 Task: Find connections with filter location Indergarh with filter topic #givingbackwith filter profile language Potuguese with filter current company Victoria's Secret with filter school Arunai Engineering College with filter industry Hydroelectric Power Generation with filter service category Ghostwriting with filter keywords title Content Strategist
Action: Mouse moved to (484, 64)
Screenshot: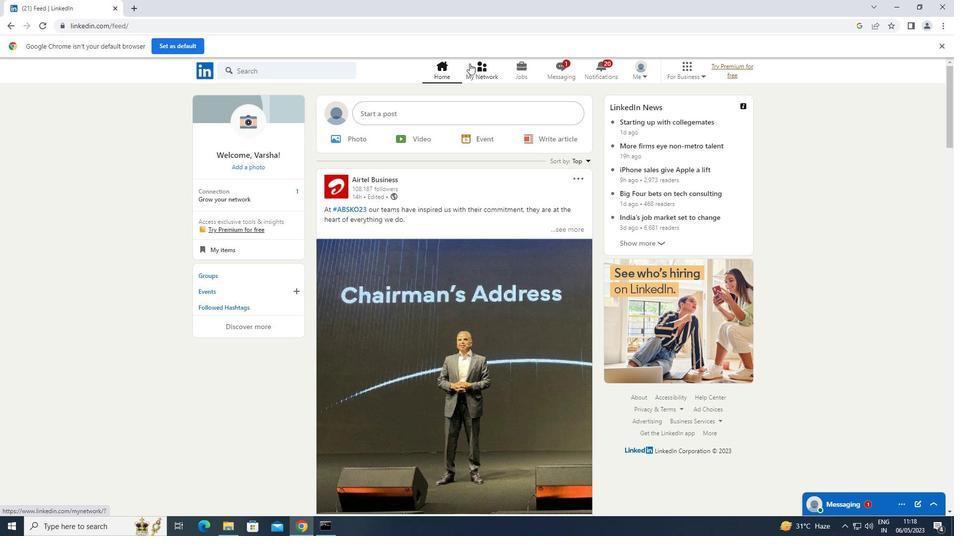 
Action: Mouse pressed left at (484, 64)
Screenshot: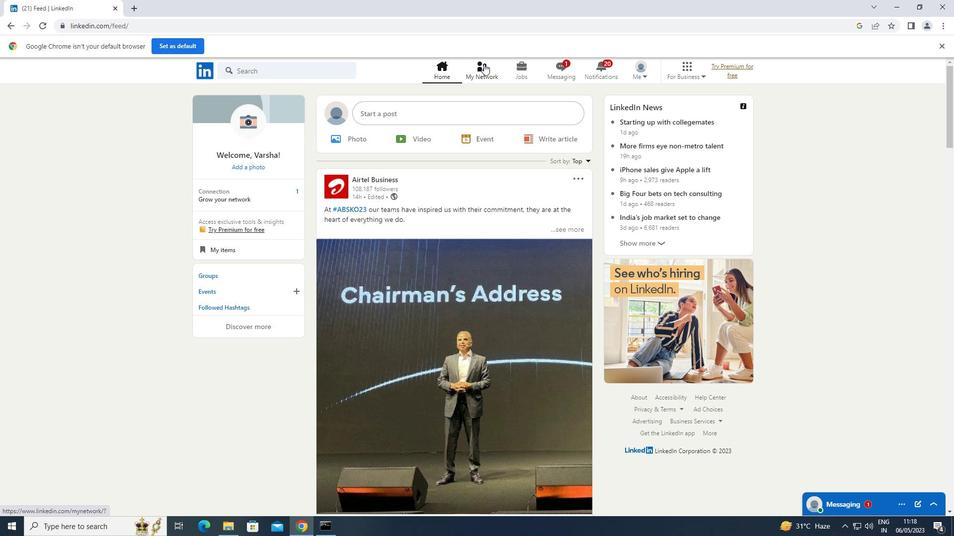 
Action: Mouse moved to (276, 126)
Screenshot: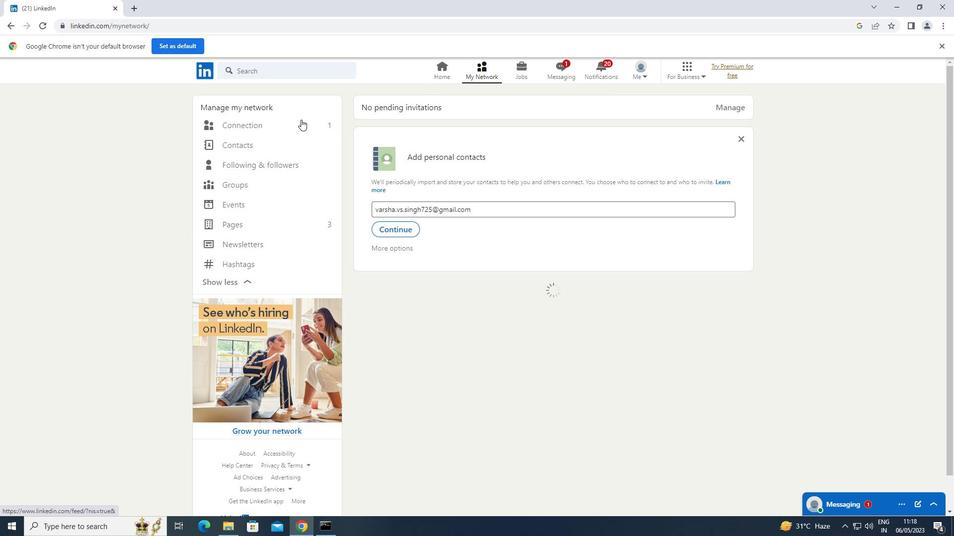
Action: Mouse pressed left at (276, 126)
Screenshot: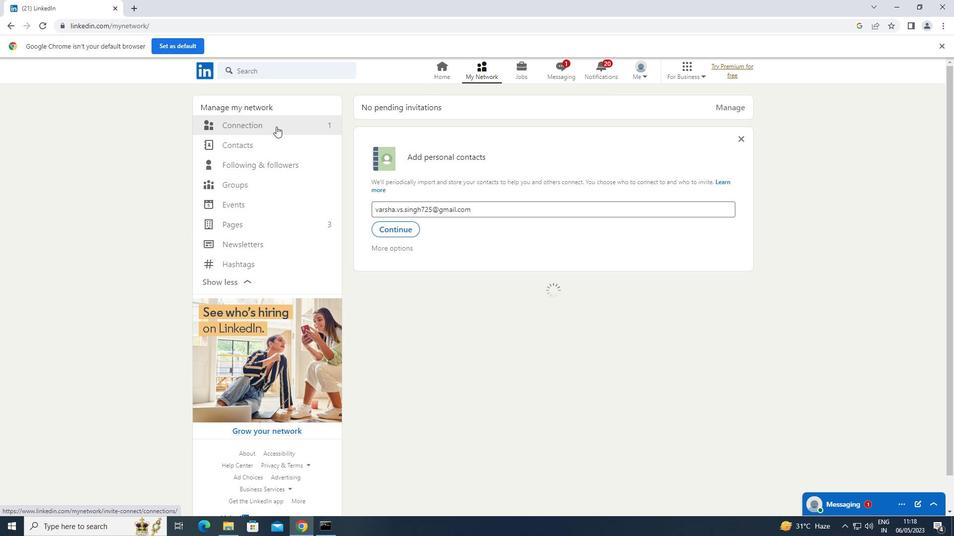
Action: Mouse moved to (534, 122)
Screenshot: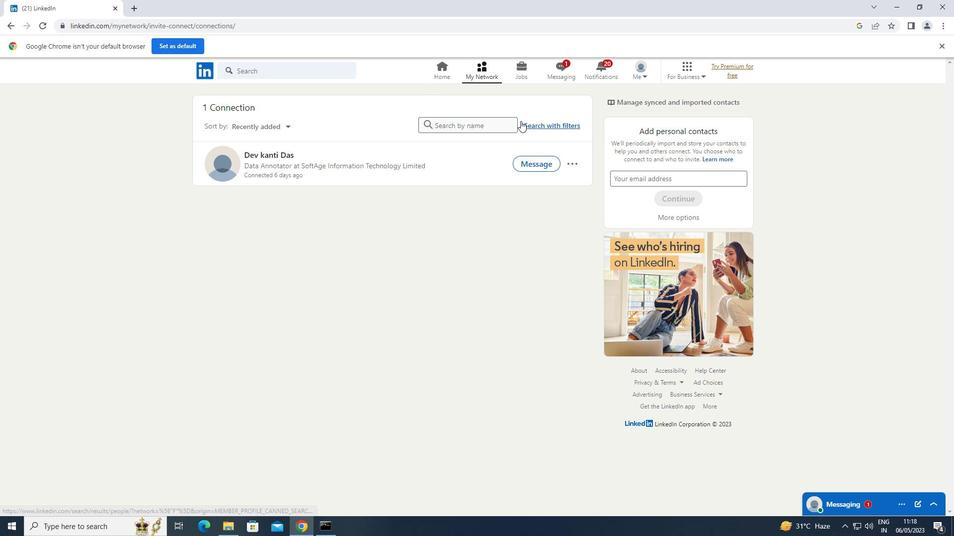 
Action: Mouse pressed left at (534, 122)
Screenshot: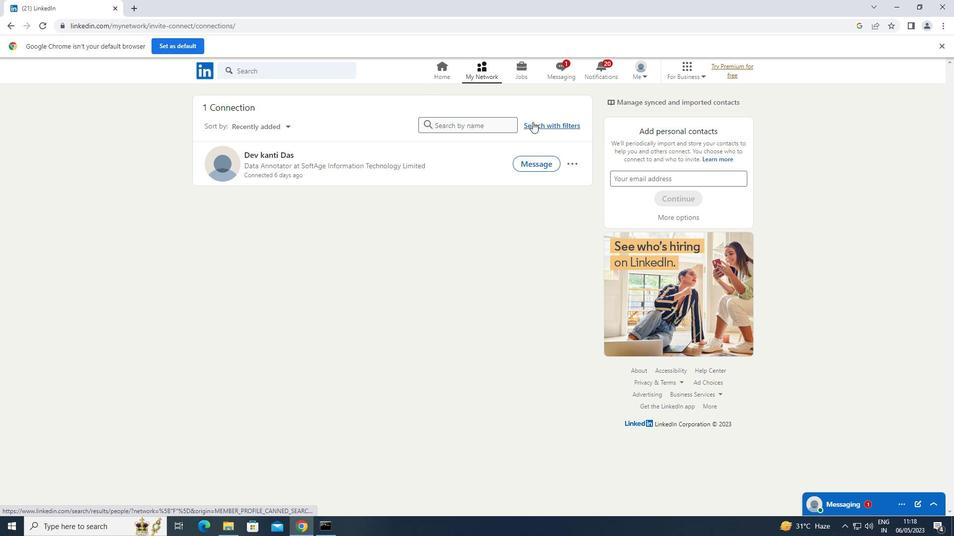 
Action: Mouse moved to (508, 99)
Screenshot: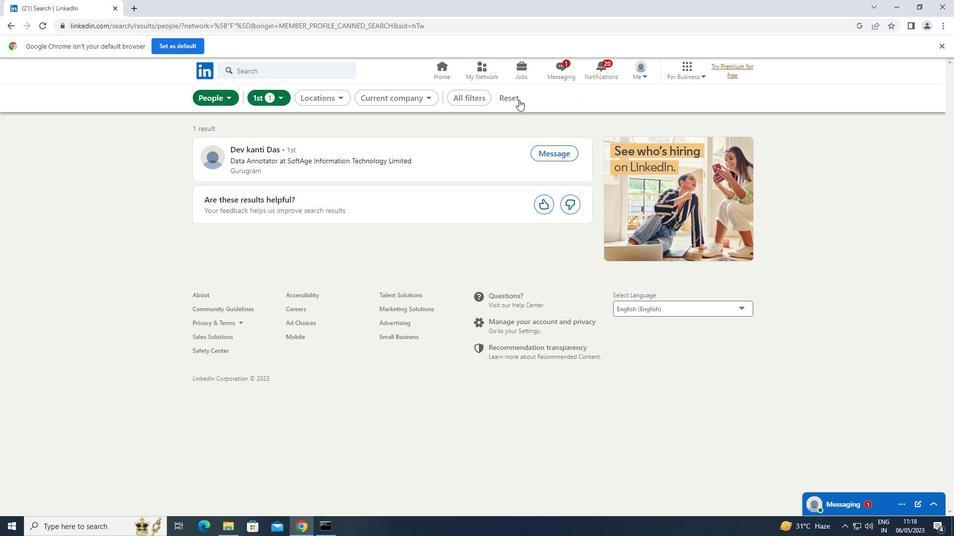 
Action: Mouse pressed left at (508, 99)
Screenshot: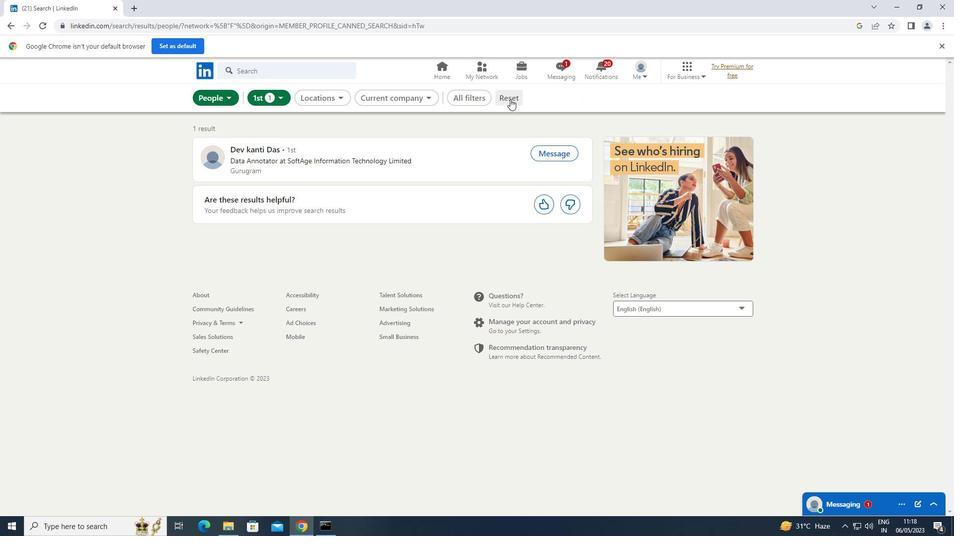 
Action: Mouse moved to (500, 99)
Screenshot: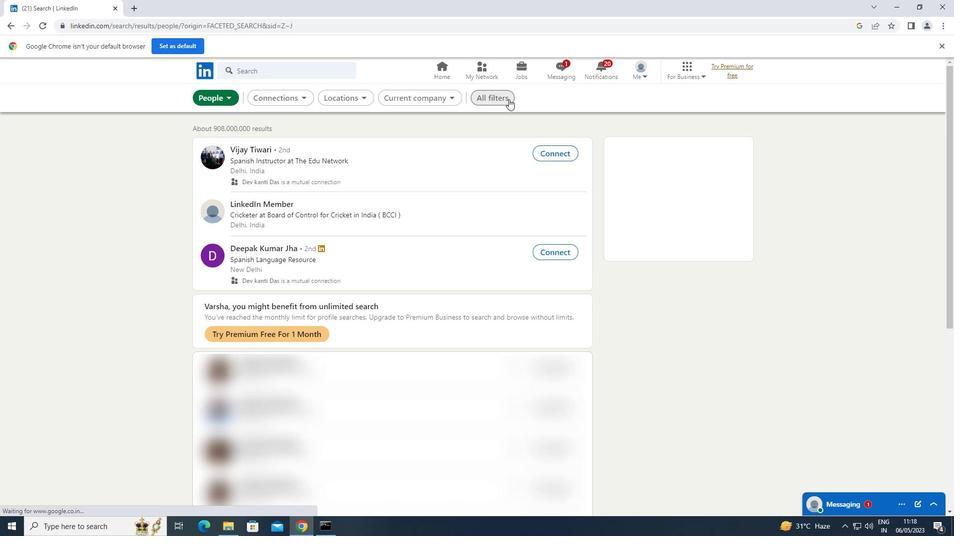 
Action: Mouse pressed left at (500, 99)
Screenshot: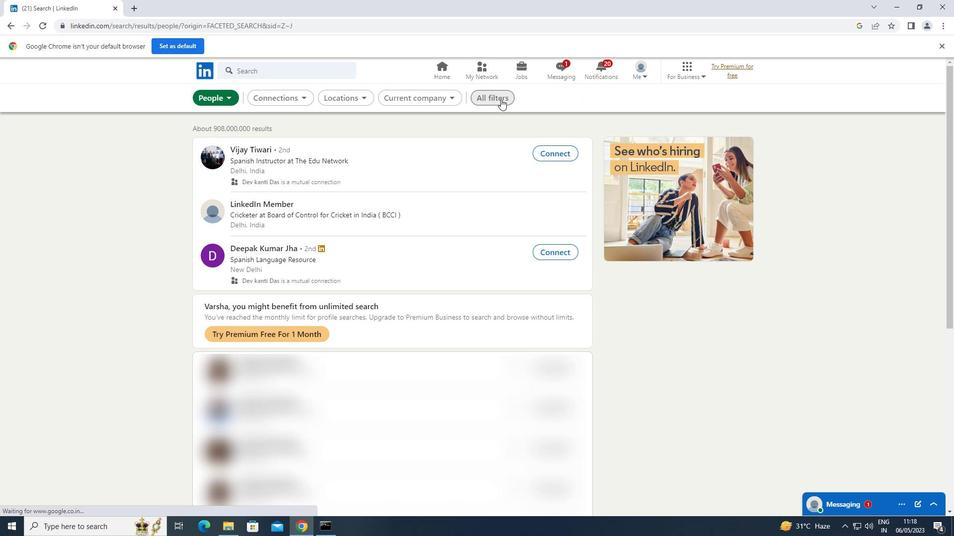 
Action: Mouse moved to (777, 237)
Screenshot: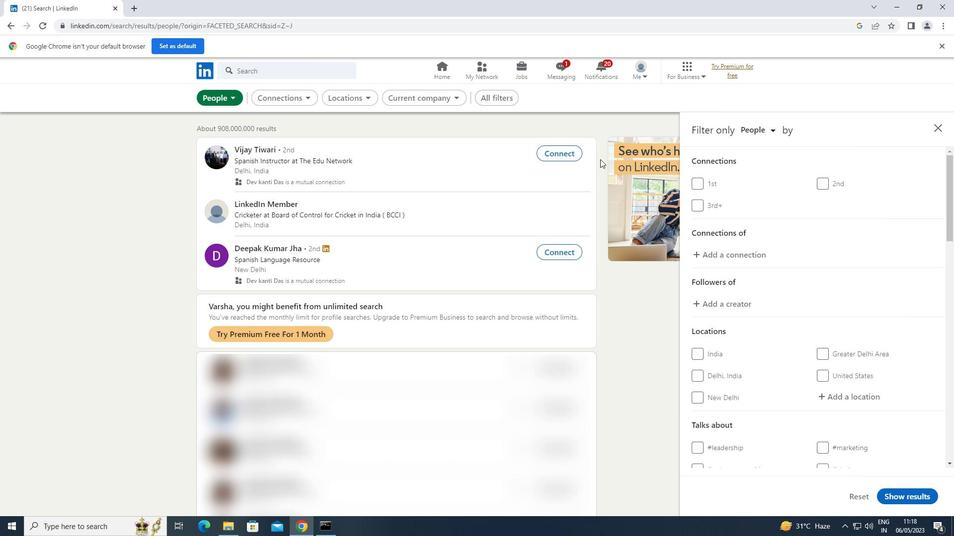 
Action: Mouse scrolled (777, 236) with delta (0, 0)
Screenshot: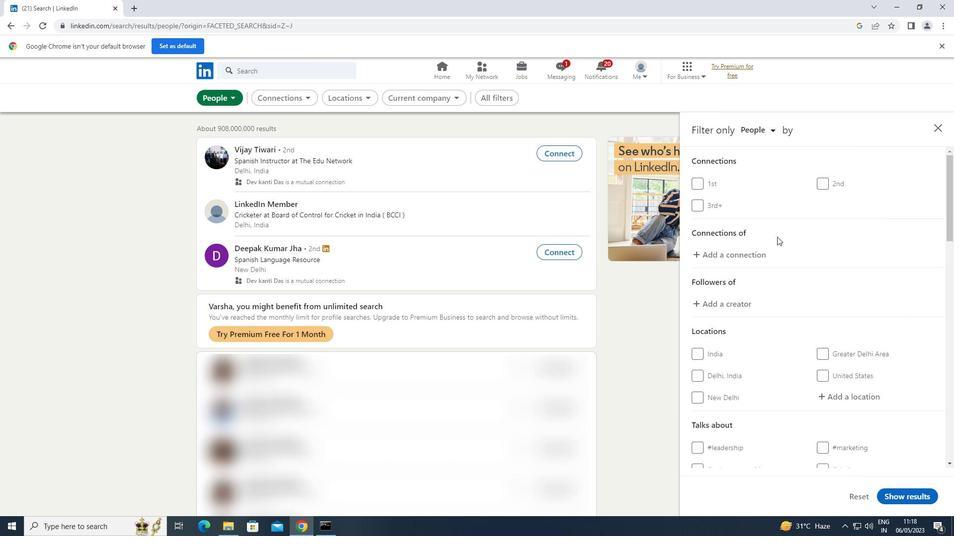 
Action: Mouse scrolled (777, 236) with delta (0, 0)
Screenshot: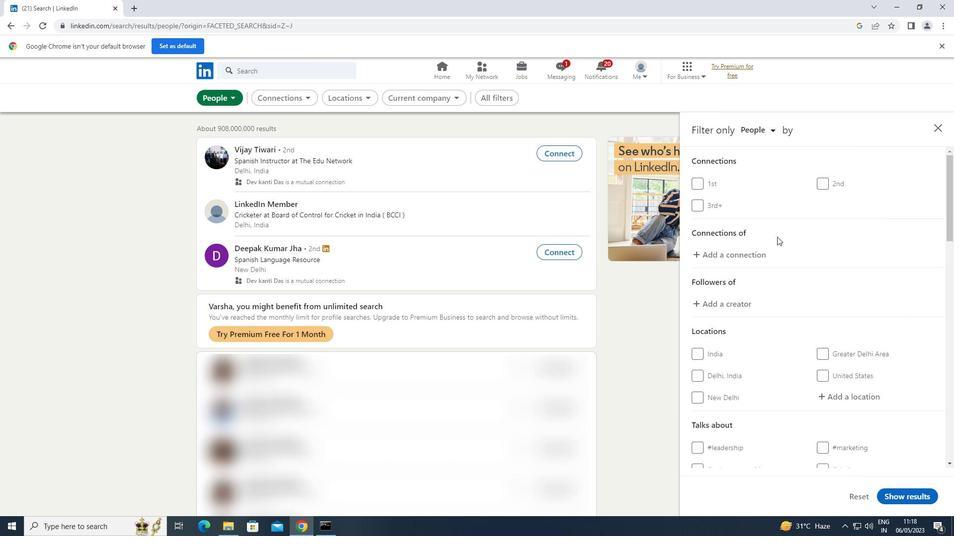 
Action: Mouse moved to (844, 287)
Screenshot: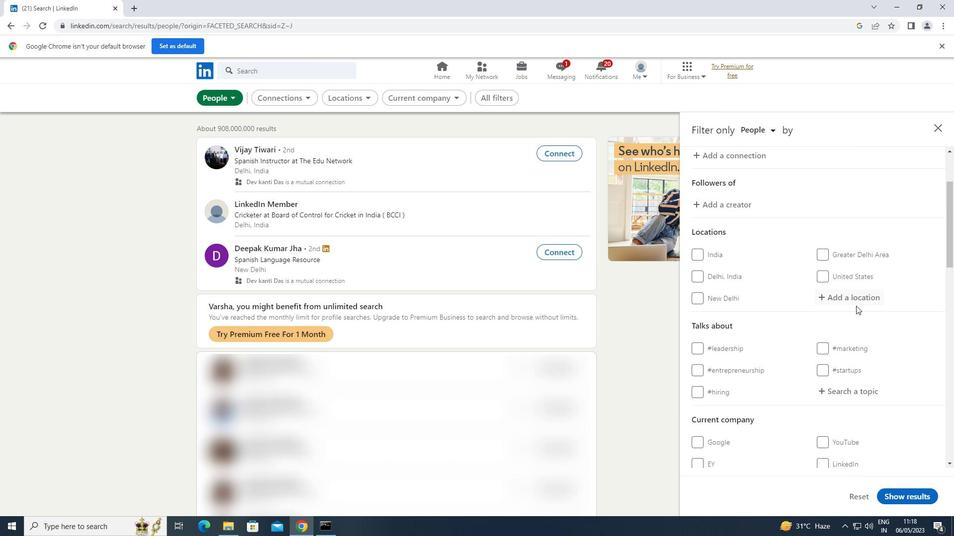
Action: Mouse pressed left at (844, 287)
Screenshot: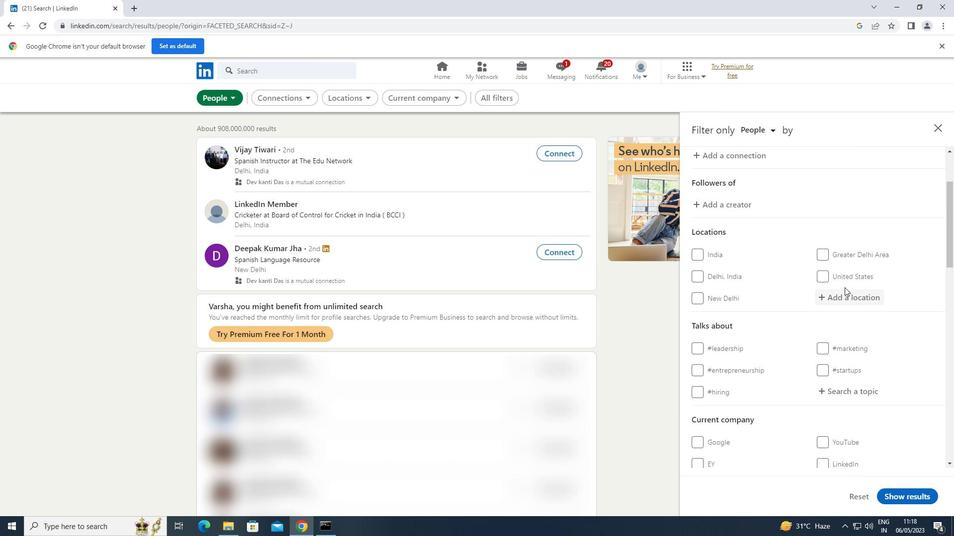 
Action: Mouse moved to (840, 292)
Screenshot: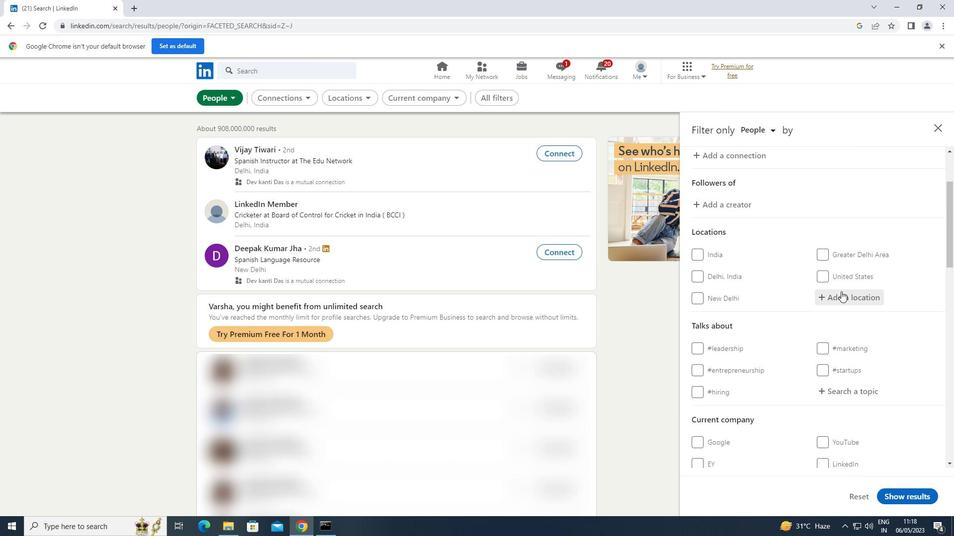 
Action: Mouse pressed left at (840, 292)
Screenshot: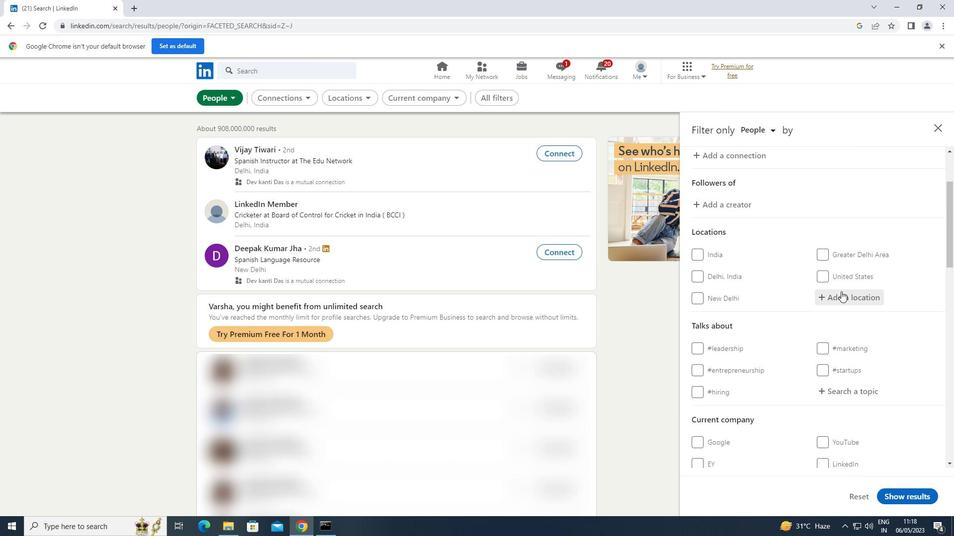 
Action: Key pressed <Key.shift>INDERGARH
Screenshot: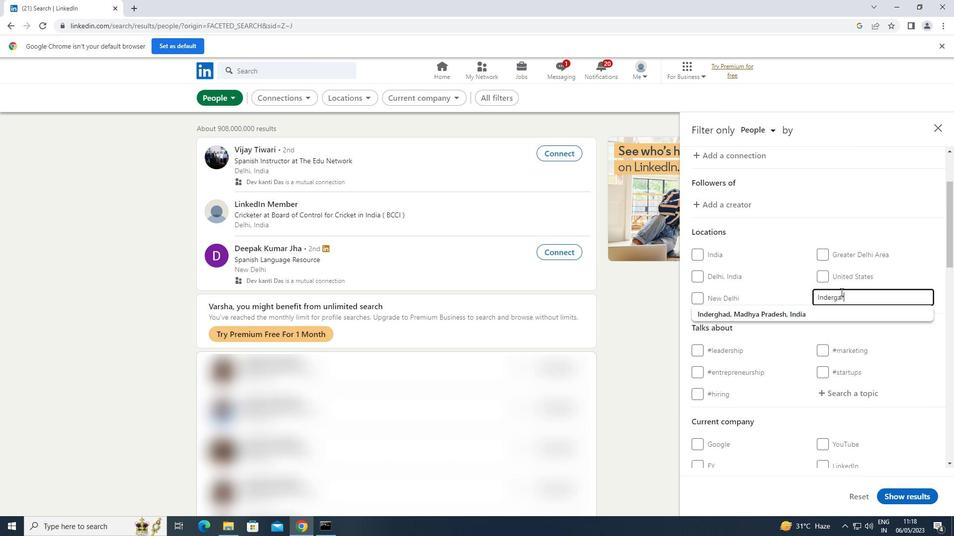 
Action: Mouse moved to (844, 392)
Screenshot: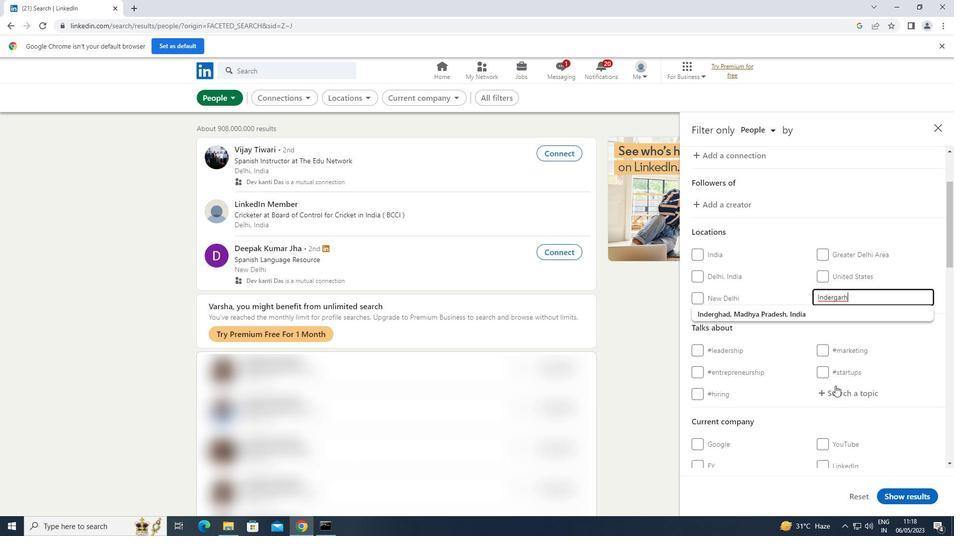
Action: Mouse pressed left at (844, 392)
Screenshot: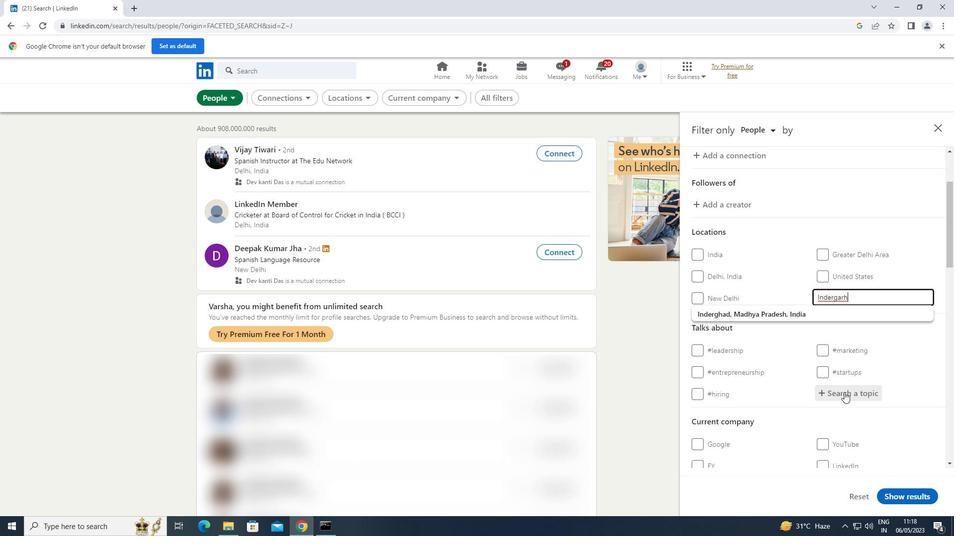 
Action: Key pressed GIVINGBACK
Screenshot: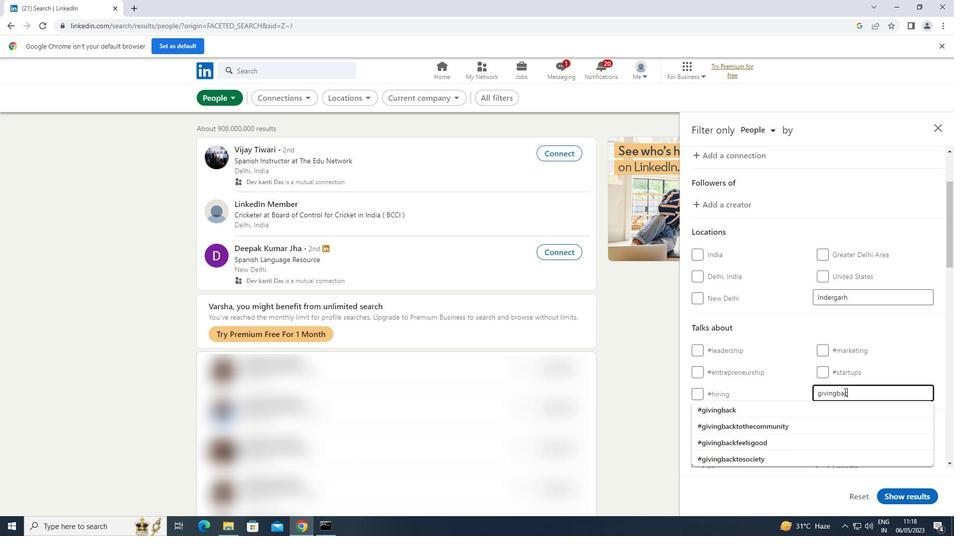 
Action: Mouse moved to (734, 409)
Screenshot: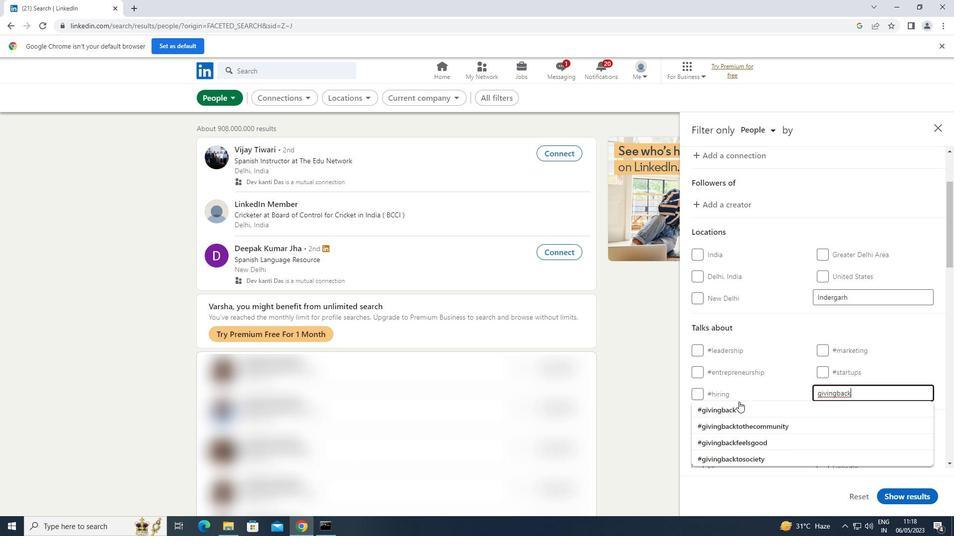 
Action: Mouse pressed left at (734, 409)
Screenshot: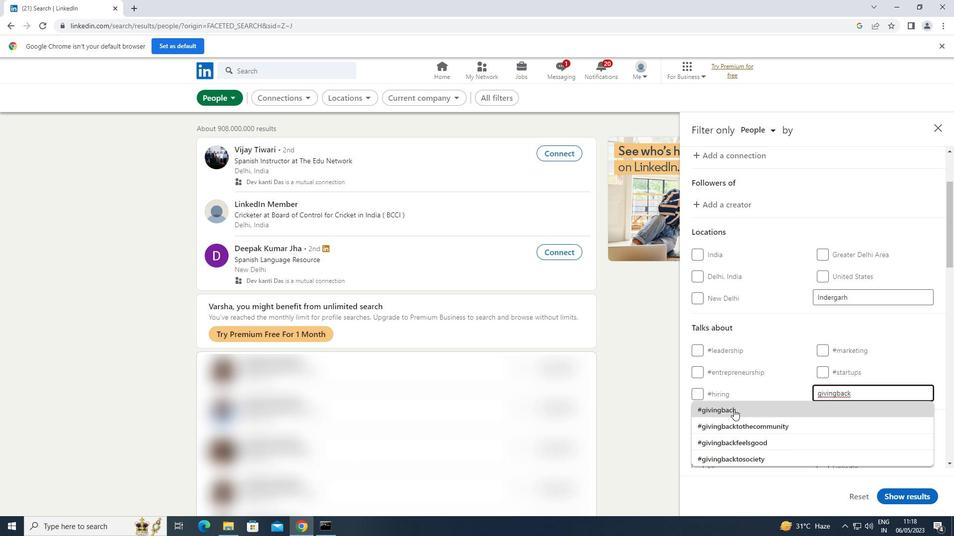 
Action: Mouse scrolled (734, 409) with delta (0, 0)
Screenshot: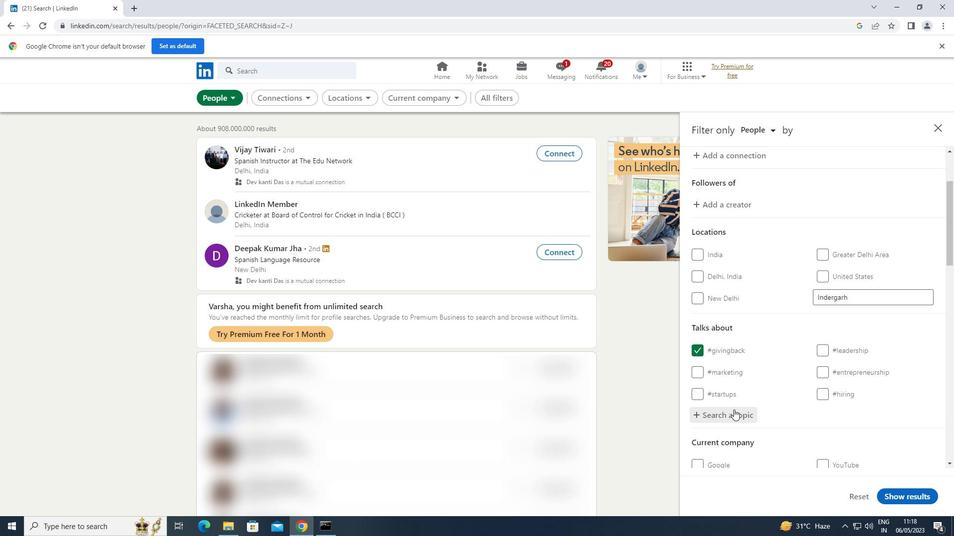 
Action: Mouse scrolled (734, 409) with delta (0, 0)
Screenshot: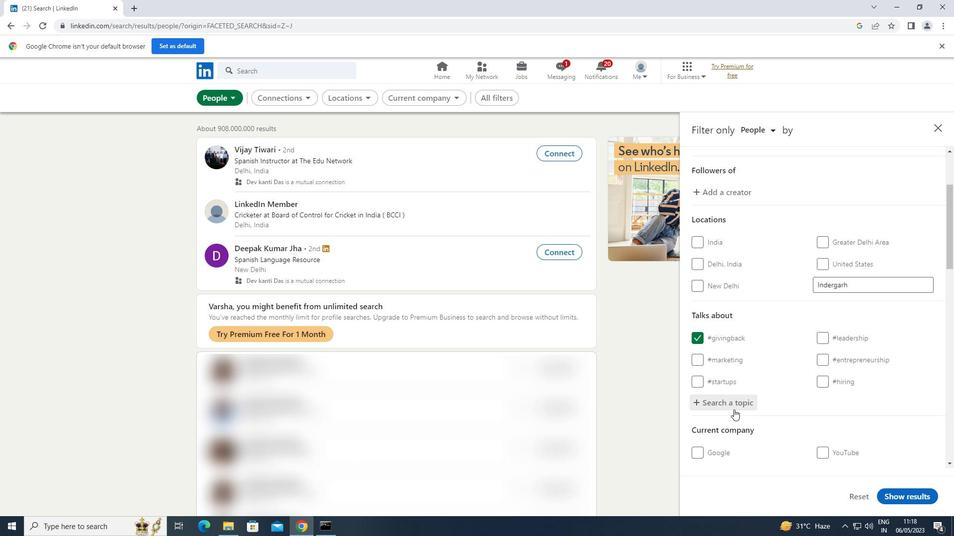 
Action: Mouse scrolled (734, 409) with delta (0, 0)
Screenshot: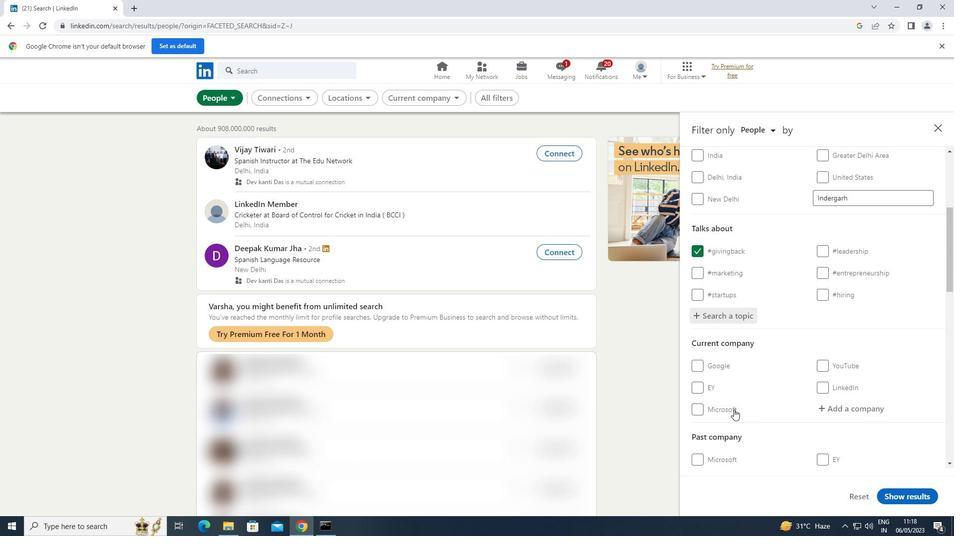 
Action: Mouse scrolled (734, 409) with delta (0, 0)
Screenshot: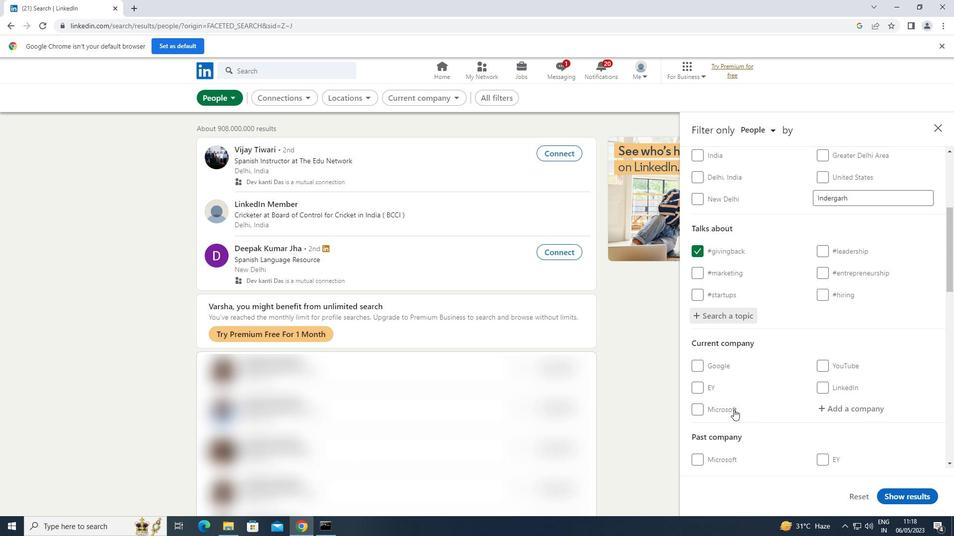 
Action: Mouse scrolled (734, 409) with delta (0, 0)
Screenshot: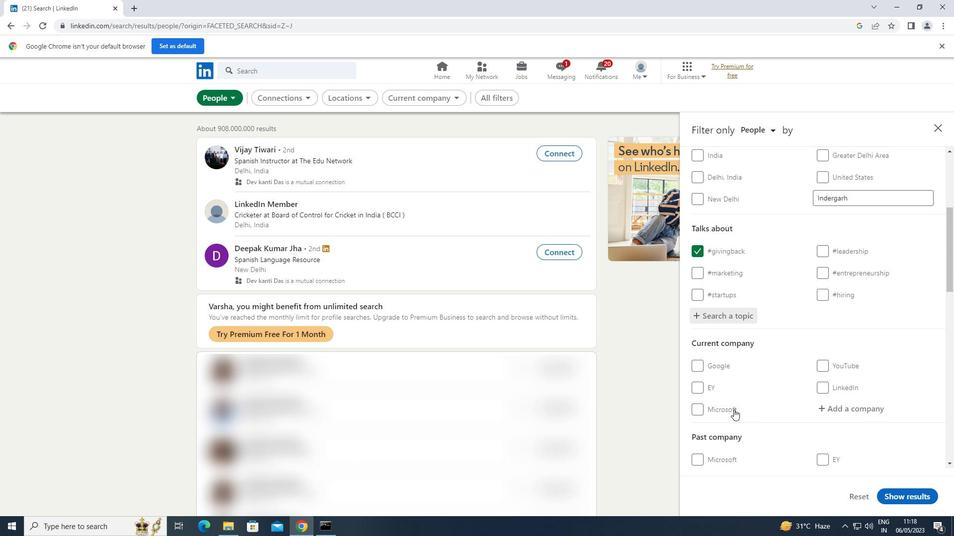 
Action: Mouse moved to (734, 409)
Screenshot: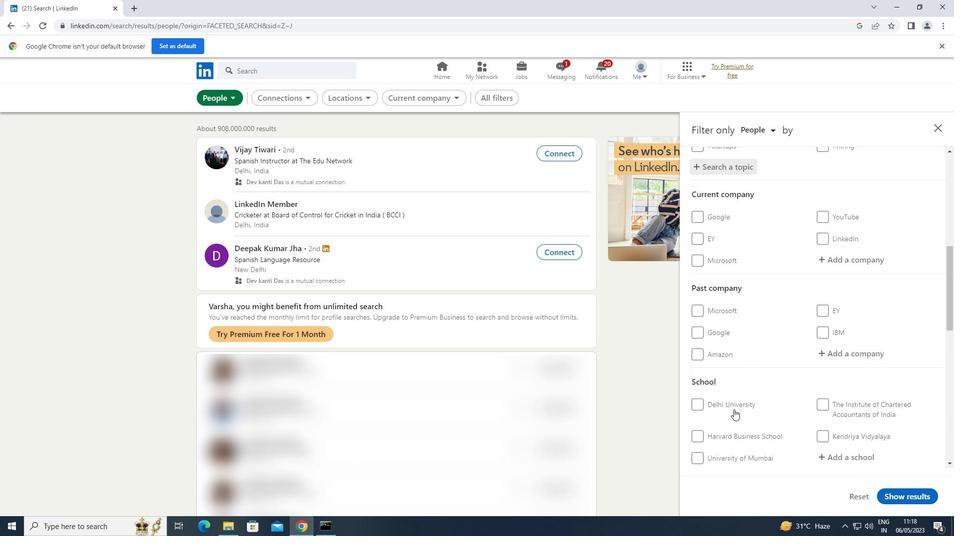 
Action: Mouse scrolled (734, 409) with delta (0, 0)
Screenshot: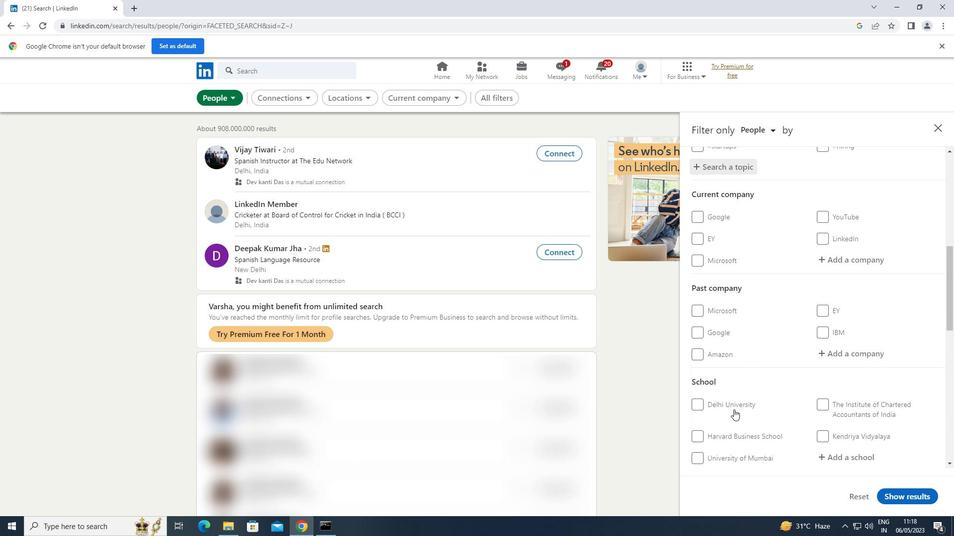 
Action: Mouse scrolled (734, 409) with delta (0, 0)
Screenshot: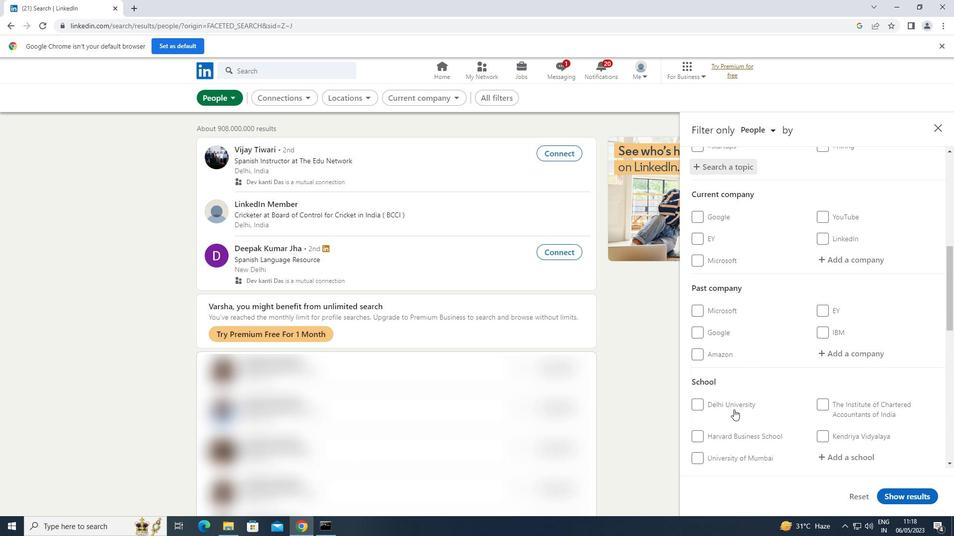 
Action: Mouse scrolled (734, 409) with delta (0, 0)
Screenshot: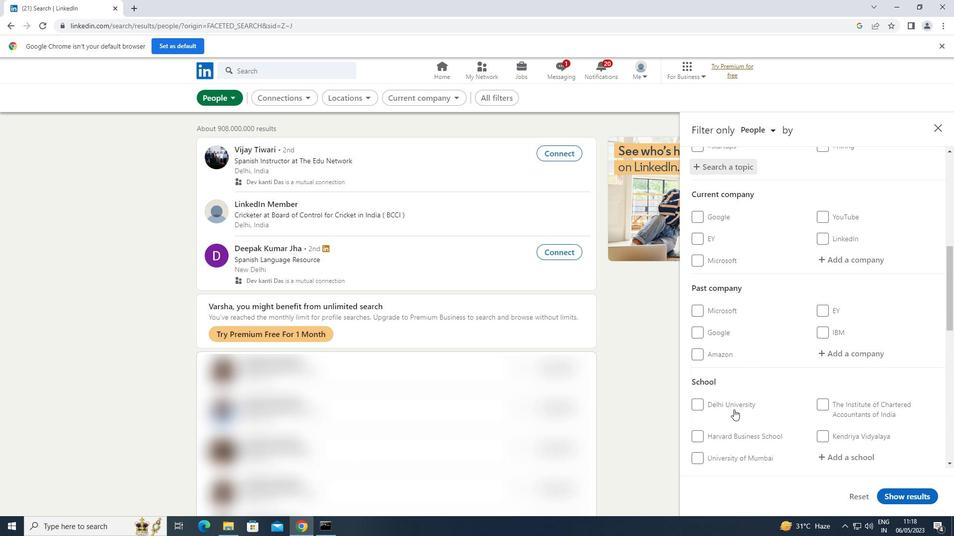 
Action: Mouse scrolled (734, 409) with delta (0, 0)
Screenshot: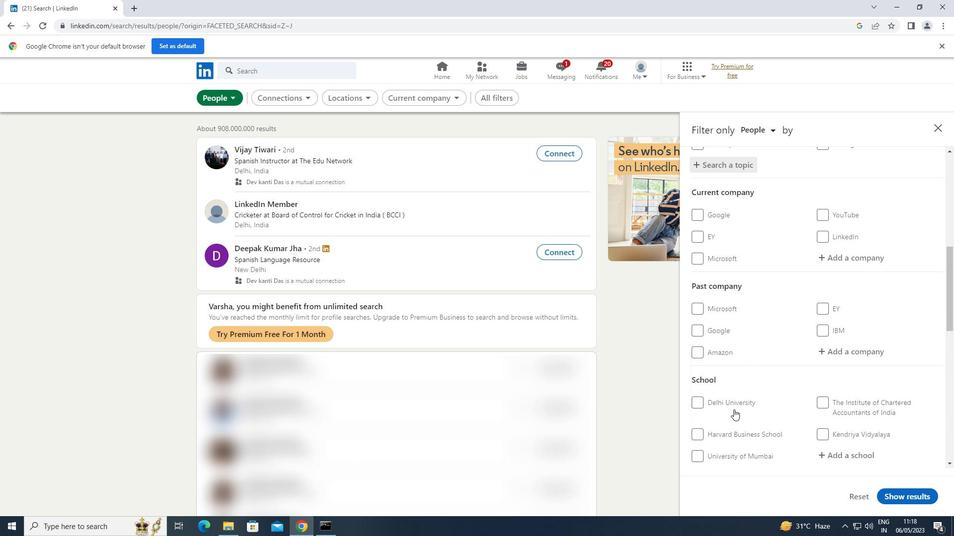 
Action: Mouse scrolled (734, 409) with delta (0, 0)
Screenshot: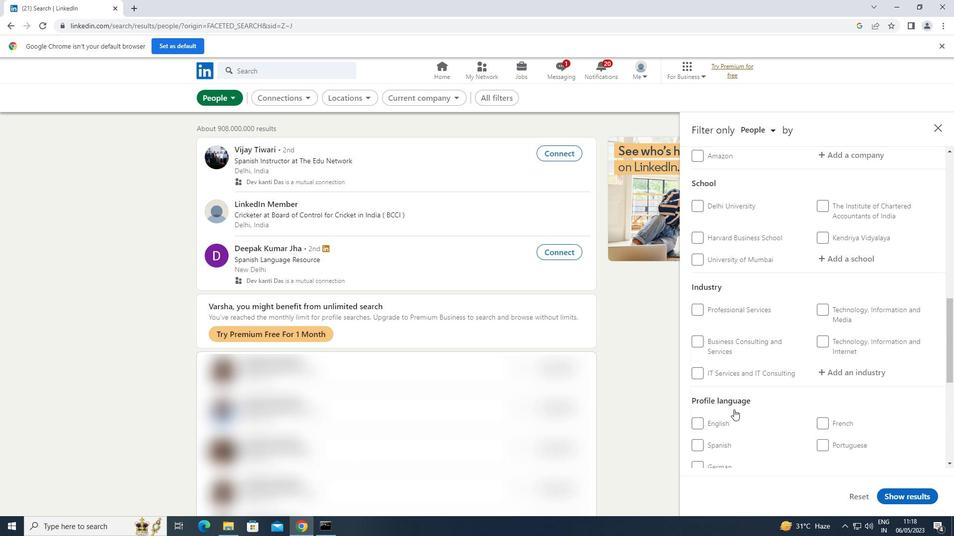 
Action: Mouse moved to (818, 393)
Screenshot: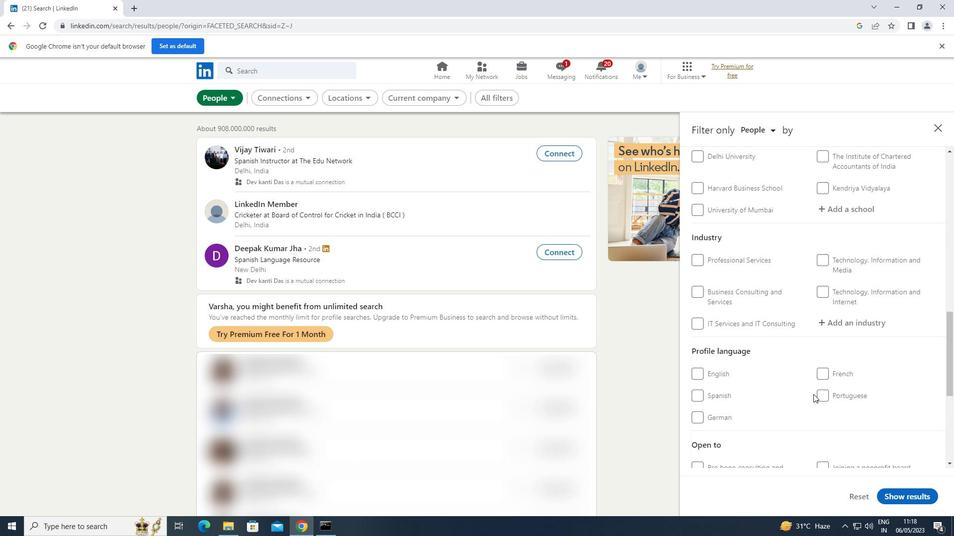 
Action: Mouse pressed left at (818, 393)
Screenshot: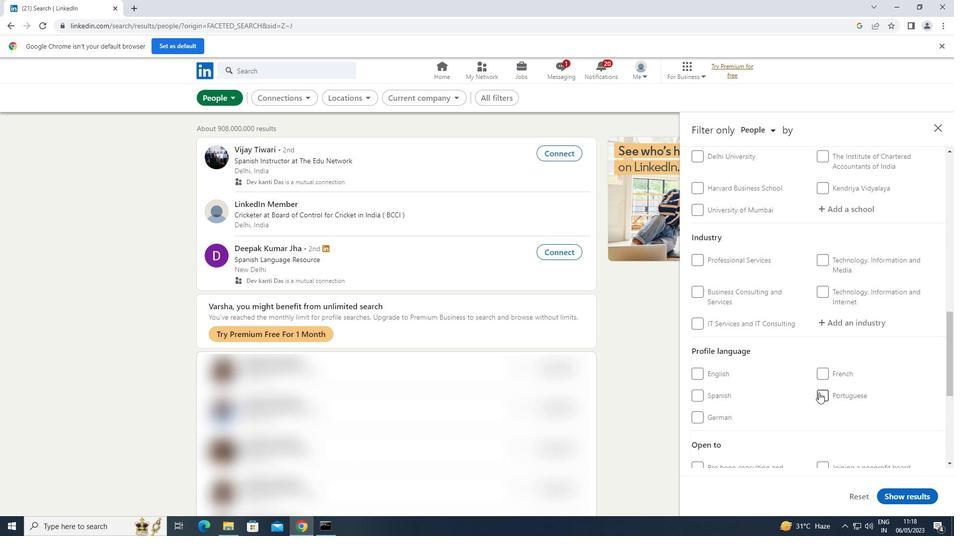 
Action: Mouse scrolled (818, 393) with delta (0, 0)
Screenshot: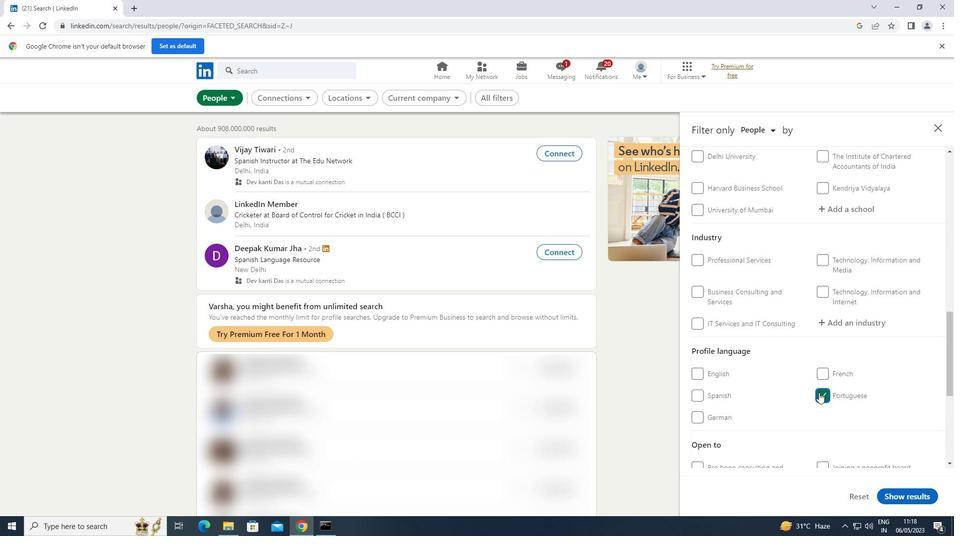 
Action: Mouse scrolled (818, 393) with delta (0, 0)
Screenshot: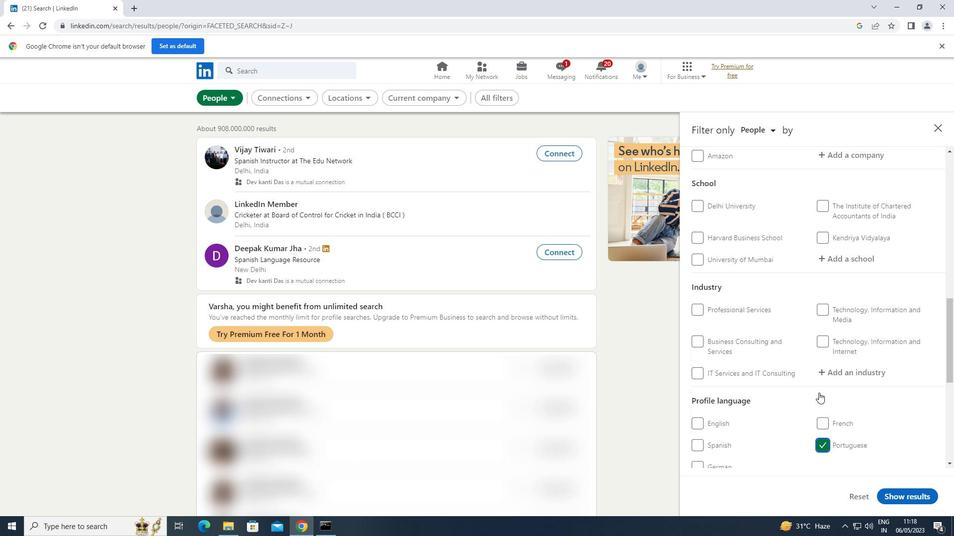 
Action: Mouse scrolled (818, 393) with delta (0, 0)
Screenshot: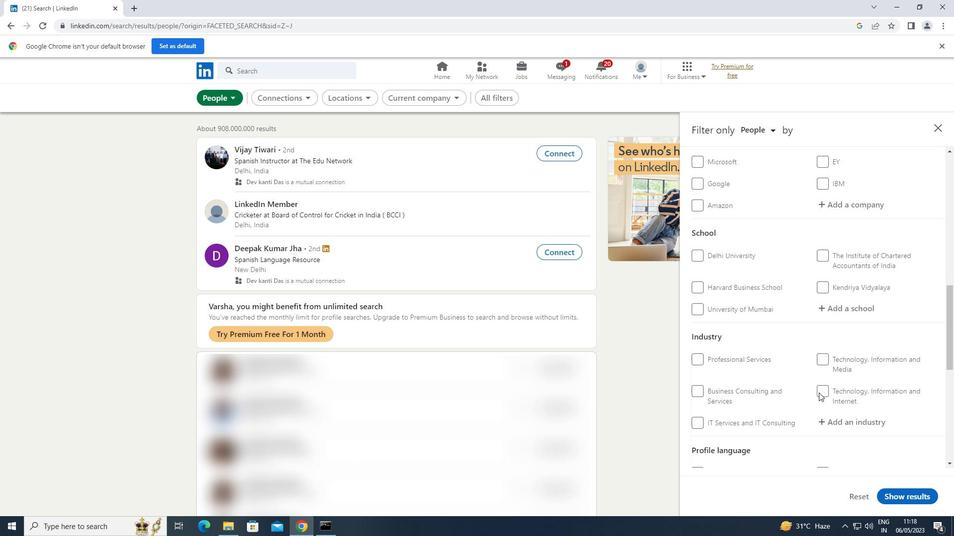 
Action: Mouse scrolled (818, 393) with delta (0, 0)
Screenshot: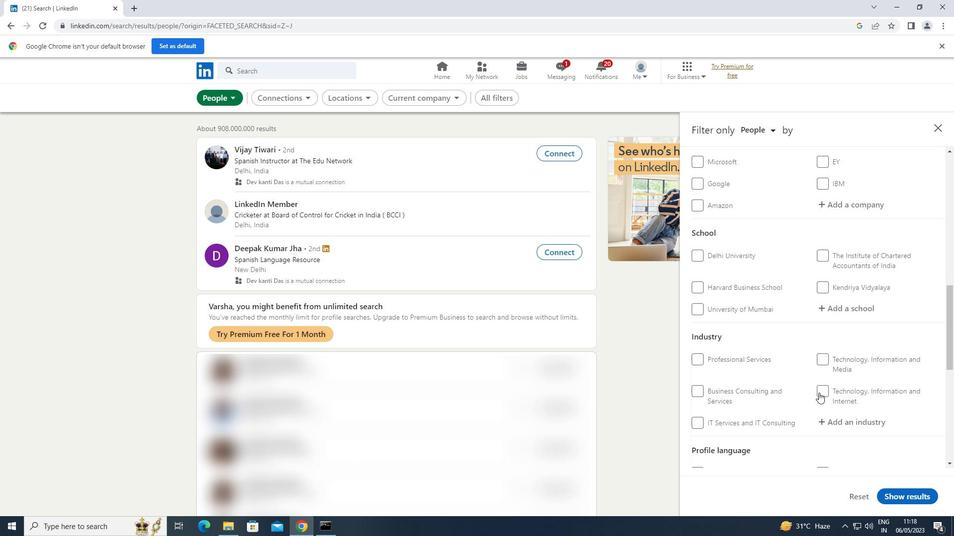 
Action: Mouse scrolled (818, 393) with delta (0, 0)
Screenshot: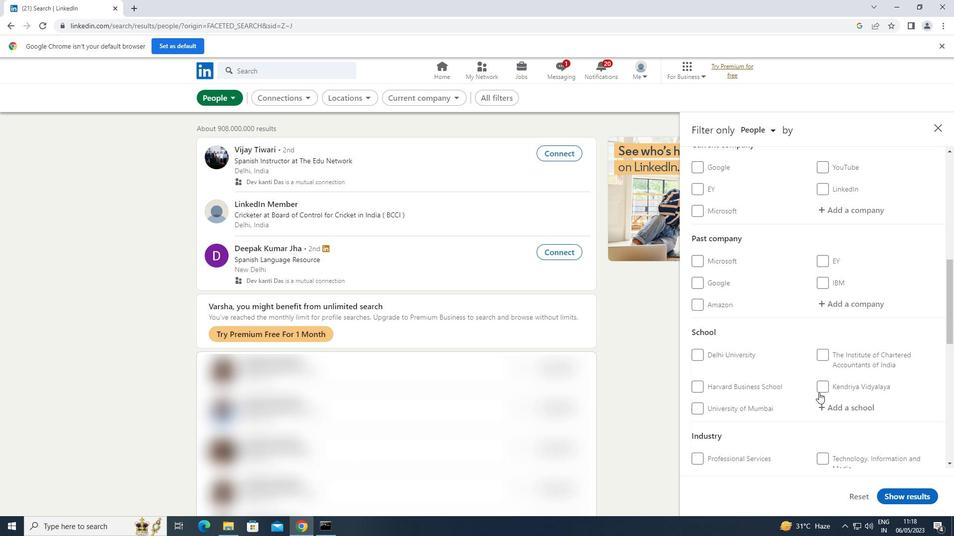 
Action: Mouse scrolled (818, 393) with delta (0, 0)
Screenshot: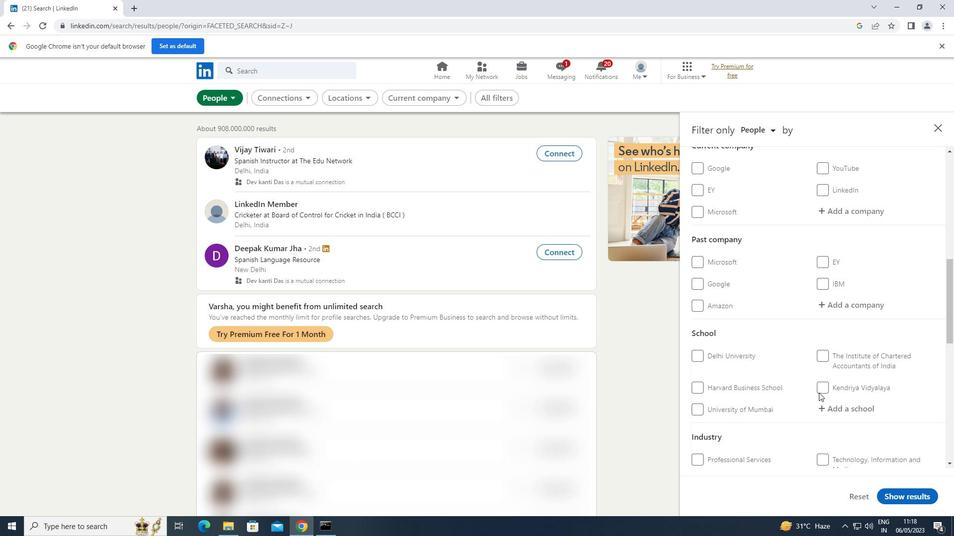 
Action: Mouse moved to (855, 305)
Screenshot: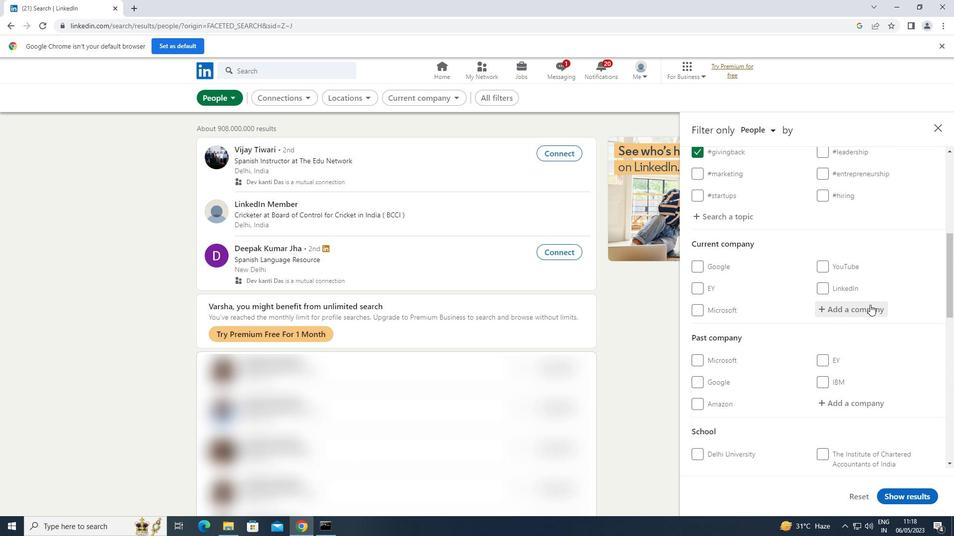 
Action: Mouse pressed left at (855, 305)
Screenshot: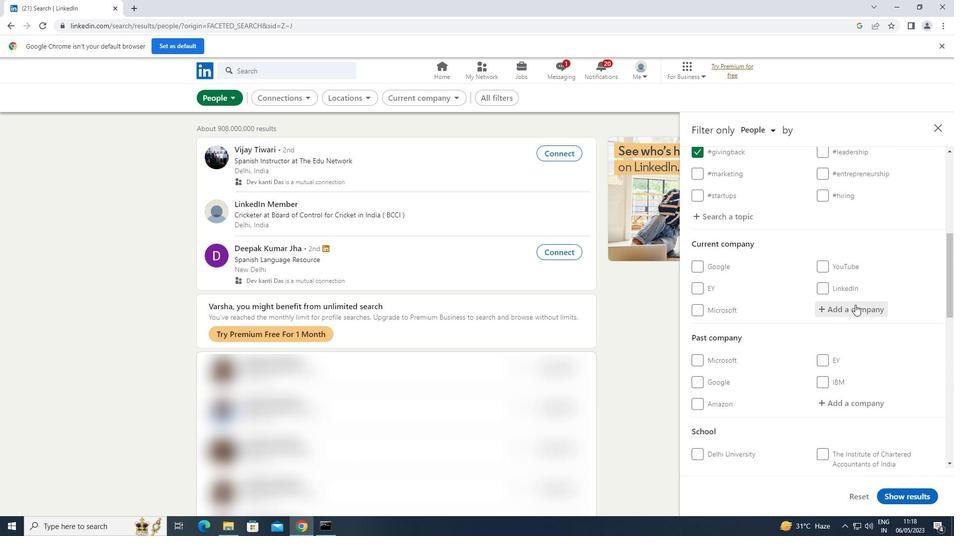 
Action: Key pressed <Key.shift>VICTORIA'S<Key.space>
Screenshot: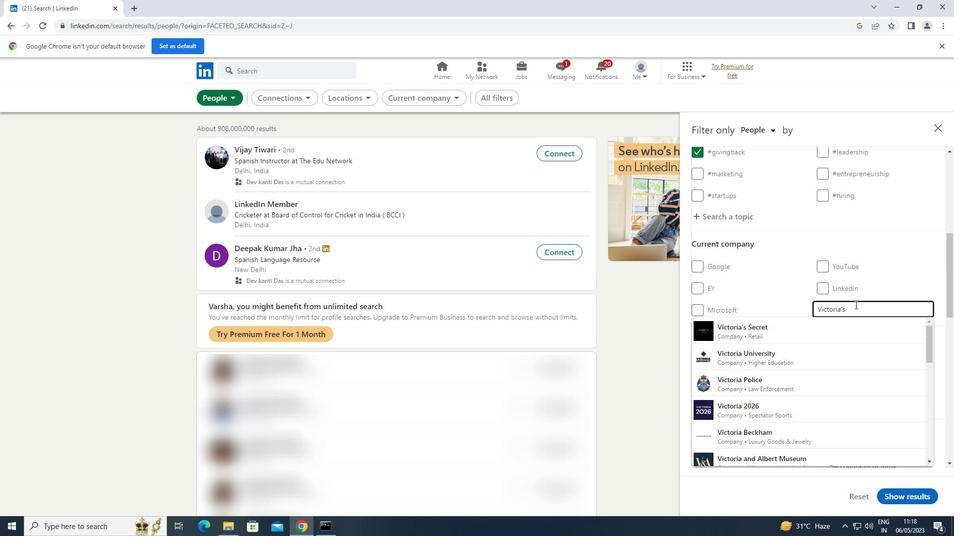 
Action: Mouse moved to (778, 333)
Screenshot: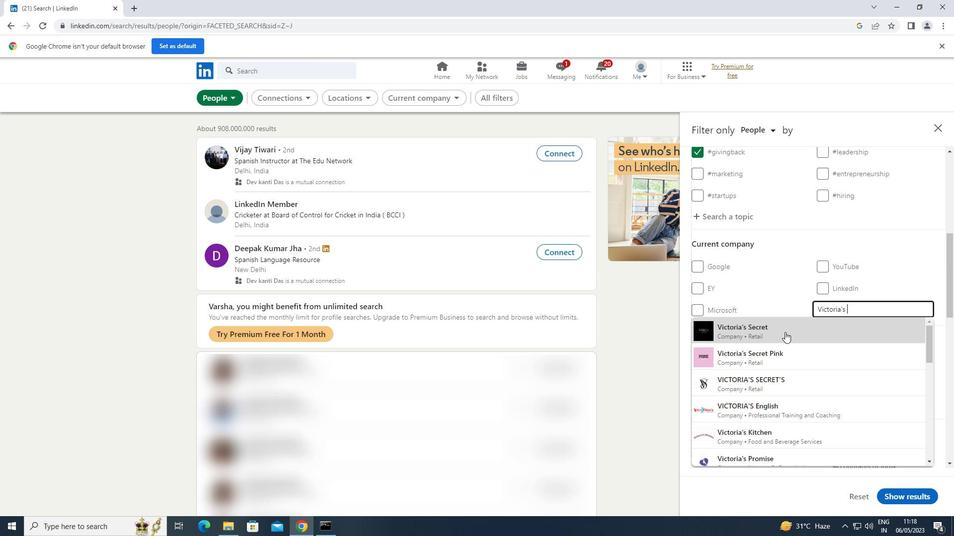 
Action: Mouse pressed left at (778, 333)
Screenshot: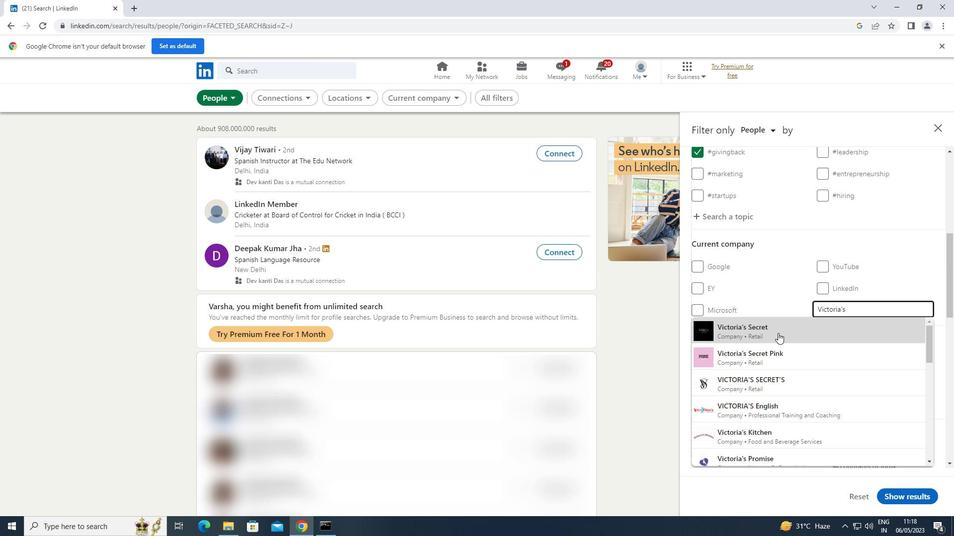 
Action: Mouse scrolled (778, 332) with delta (0, 0)
Screenshot: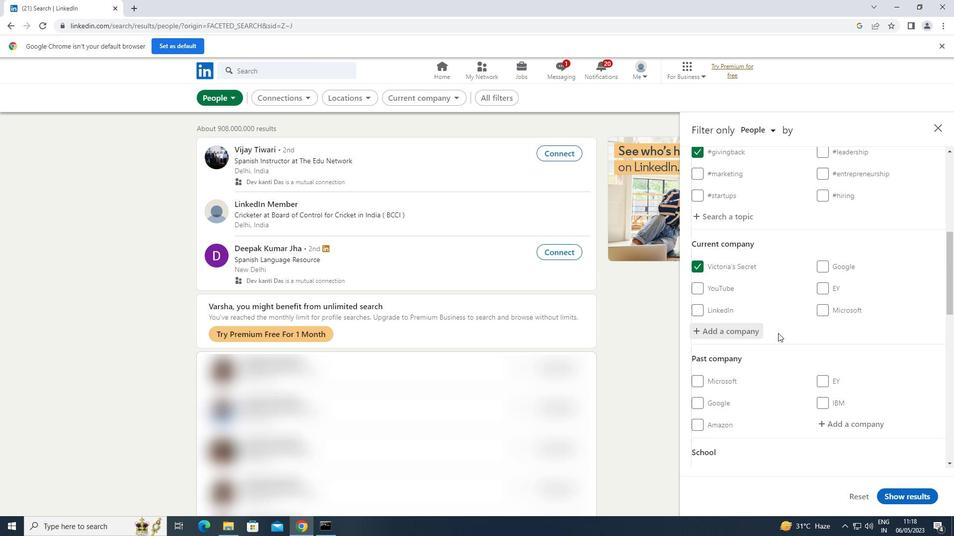 
Action: Mouse scrolled (778, 332) with delta (0, 0)
Screenshot: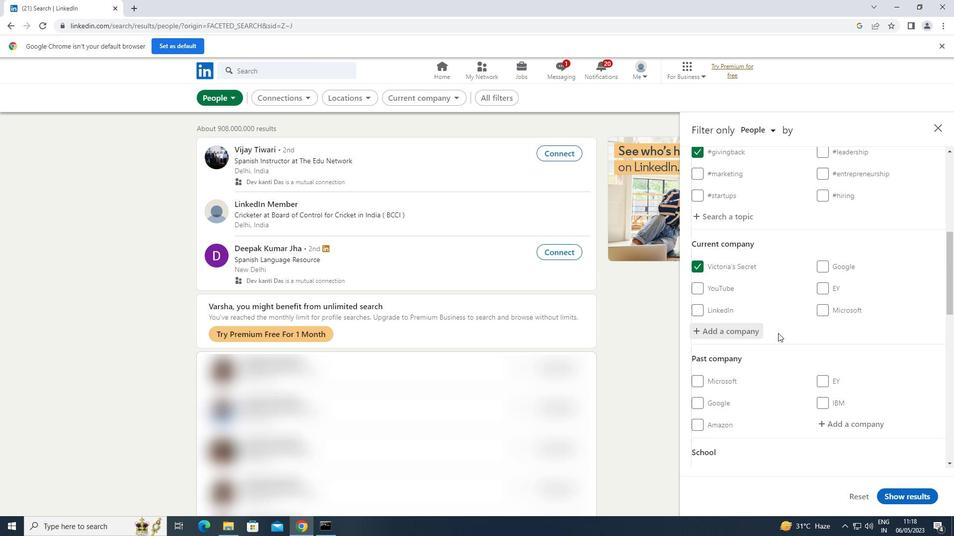 
Action: Mouse scrolled (778, 332) with delta (0, 0)
Screenshot: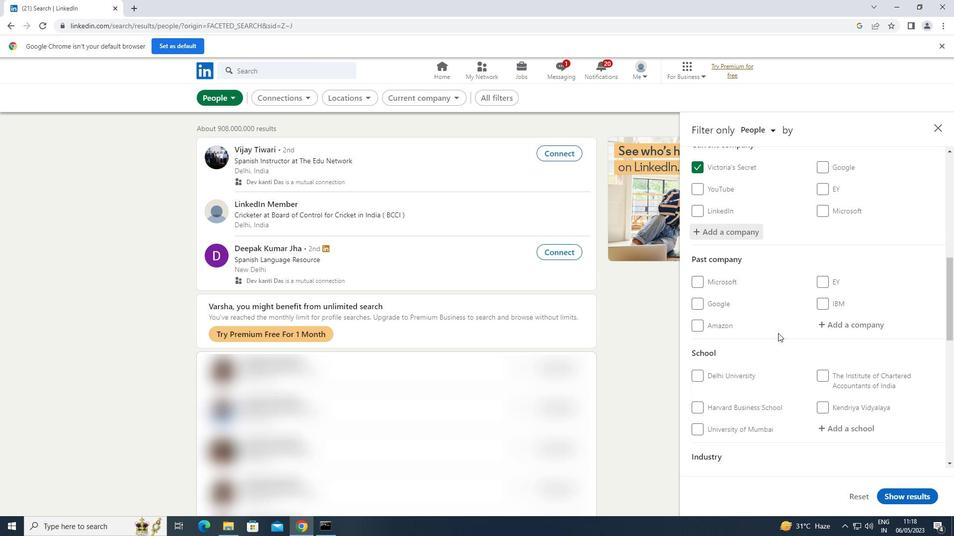 
Action: Mouse moved to (856, 376)
Screenshot: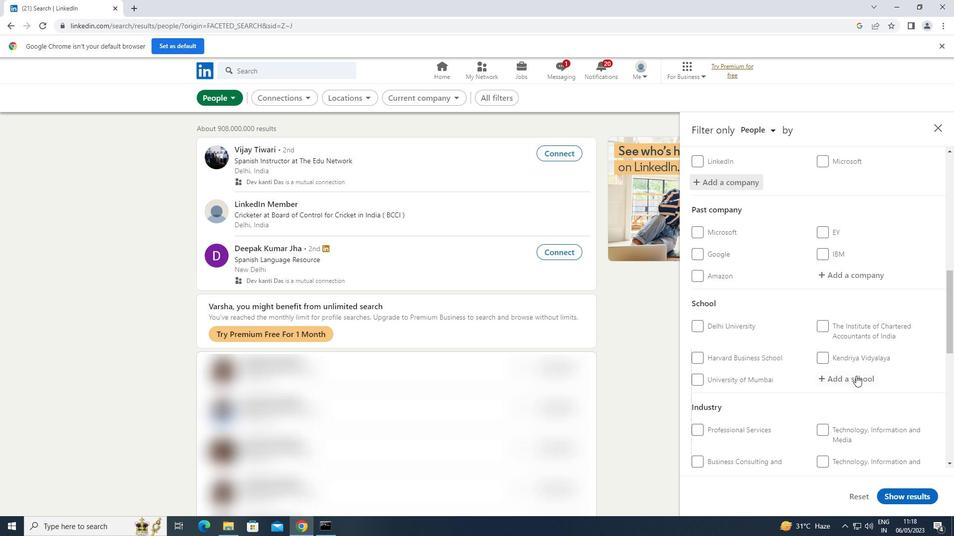 
Action: Mouse pressed left at (856, 376)
Screenshot: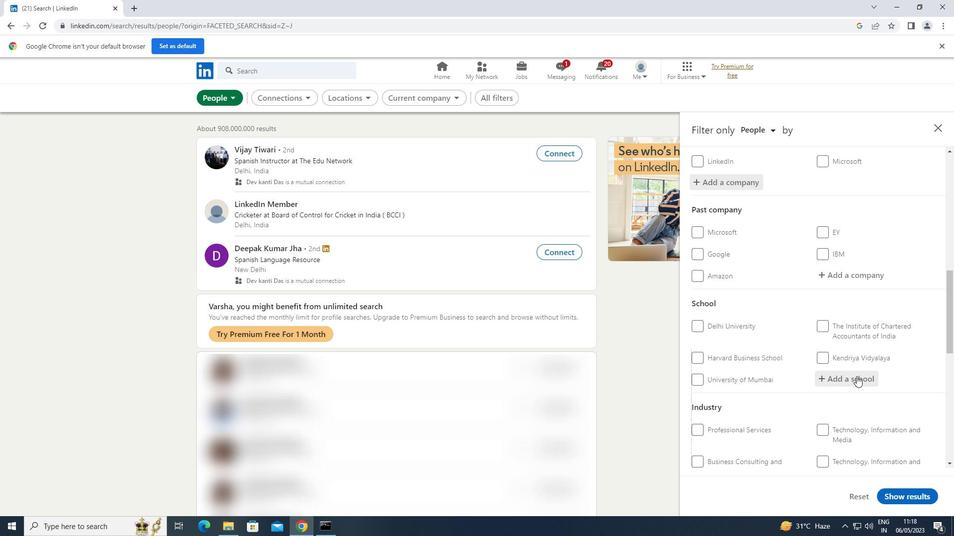 
Action: Key pressed <Key.shift>ARUNAI<Key.space><Key.shift>ENG
Screenshot: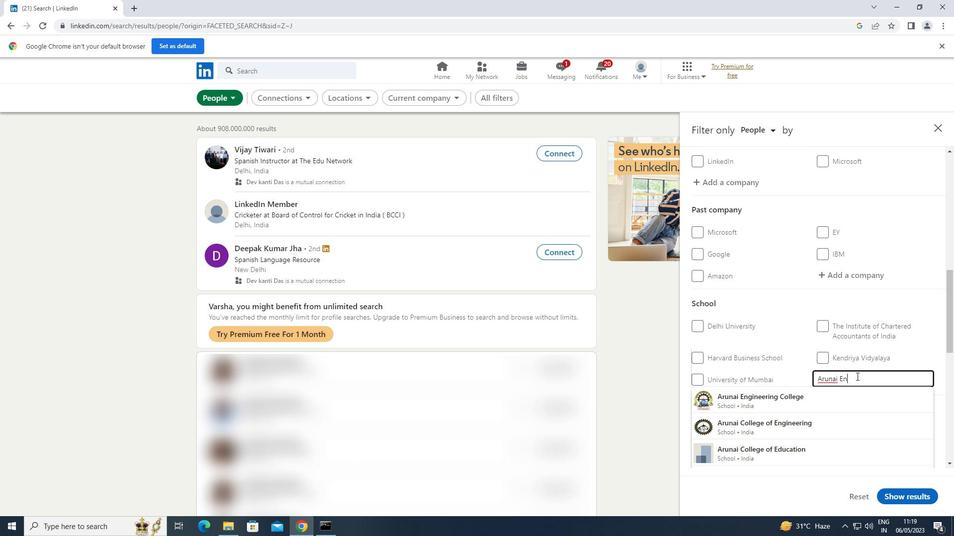 
Action: Mouse moved to (817, 401)
Screenshot: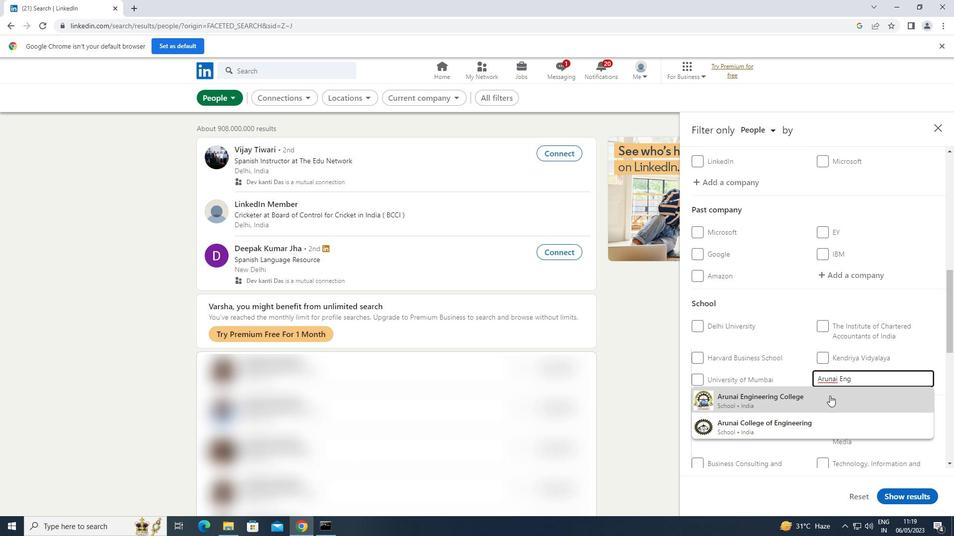 
Action: Mouse pressed left at (817, 401)
Screenshot: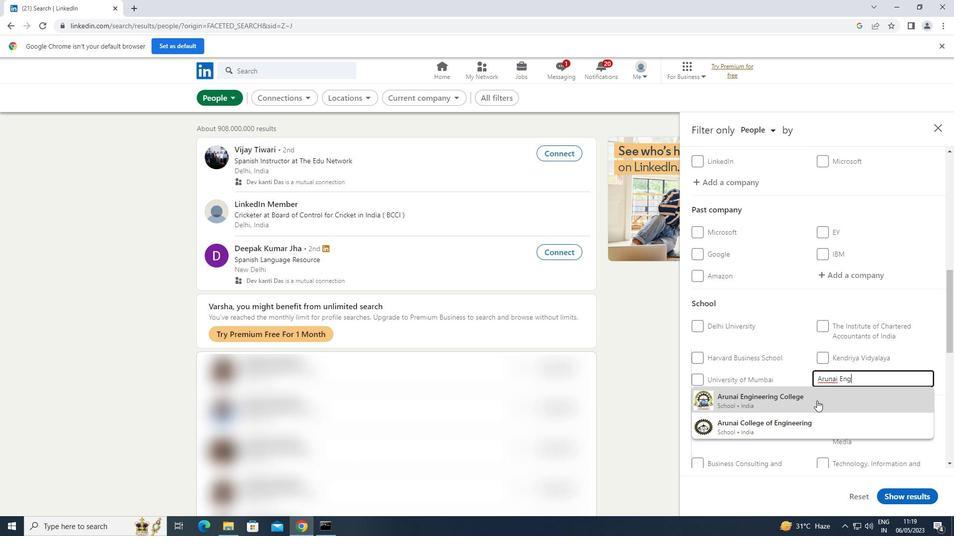 
Action: Mouse scrolled (817, 400) with delta (0, 0)
Screenshot: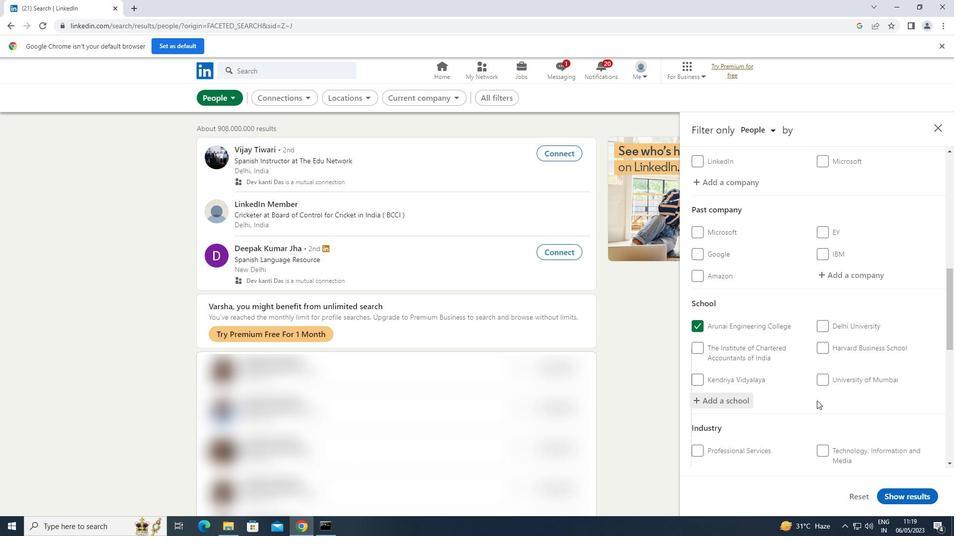 
Action: Mouse scrolled (817, 400) with delta (0, 0)
Screenshot: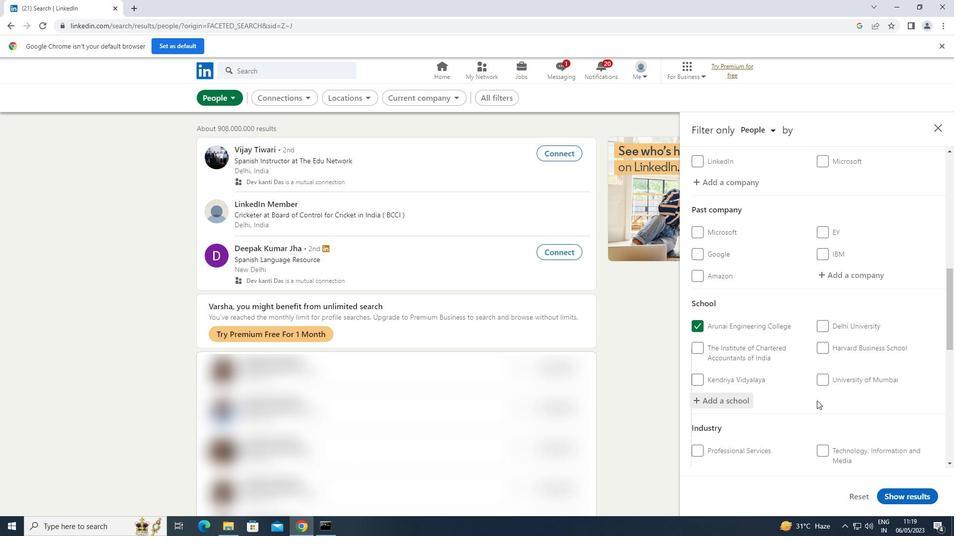 
Action: Mouse scrolled (817, 400) with delta (0, 0)
Screenshot: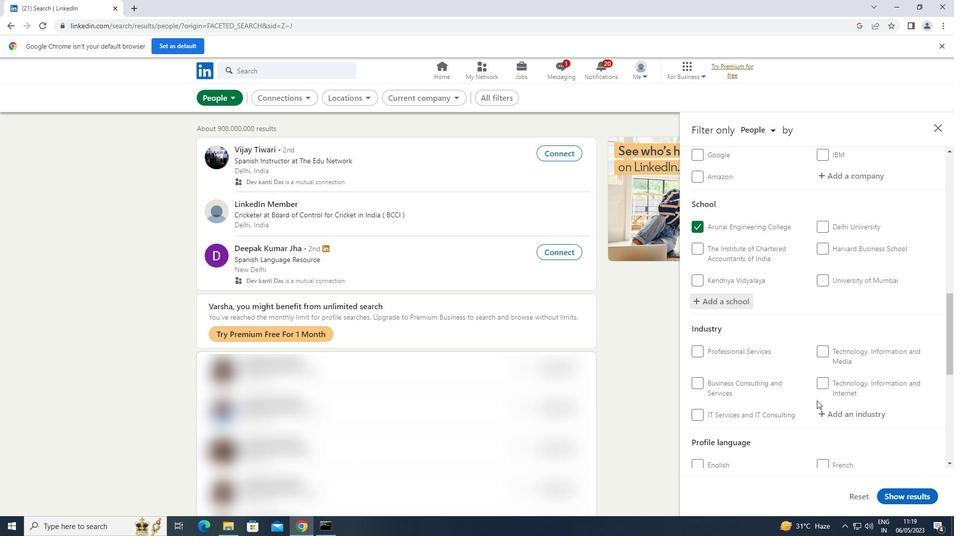 
Action: Mouse scrolled (817, 400) with delta (0, 0)
Screenshot: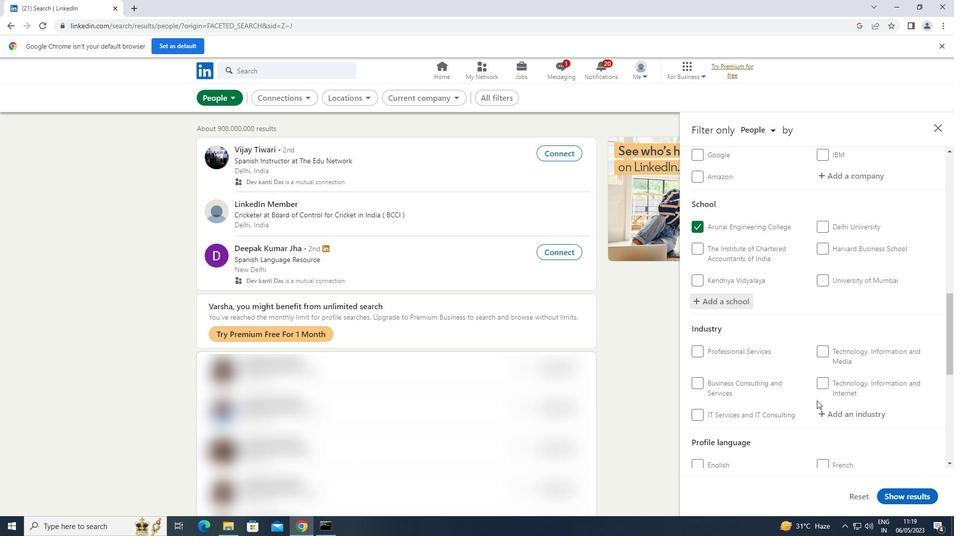 
Action: Mouse moved to (869, 317)
Screenshot: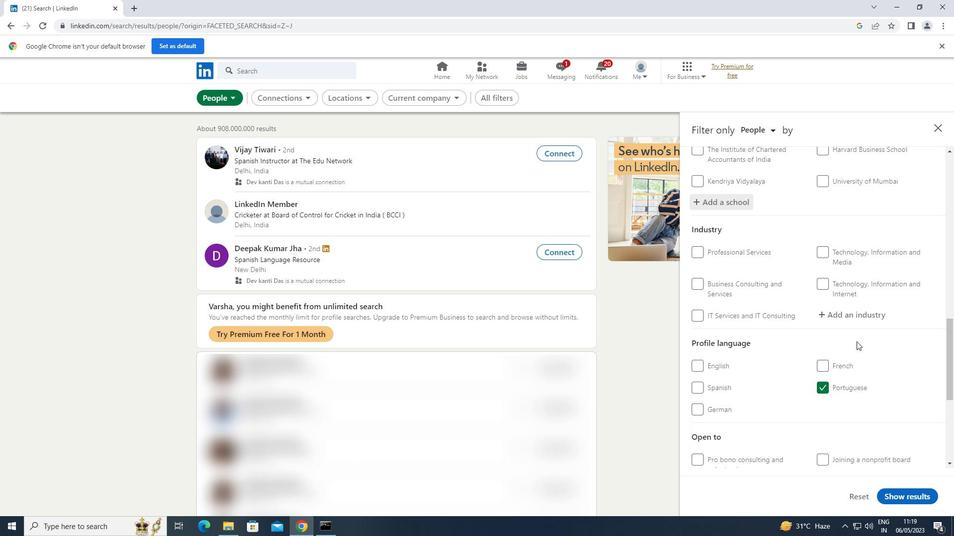 
Action: Mouse pressed left at (869, 317)
Screenshot: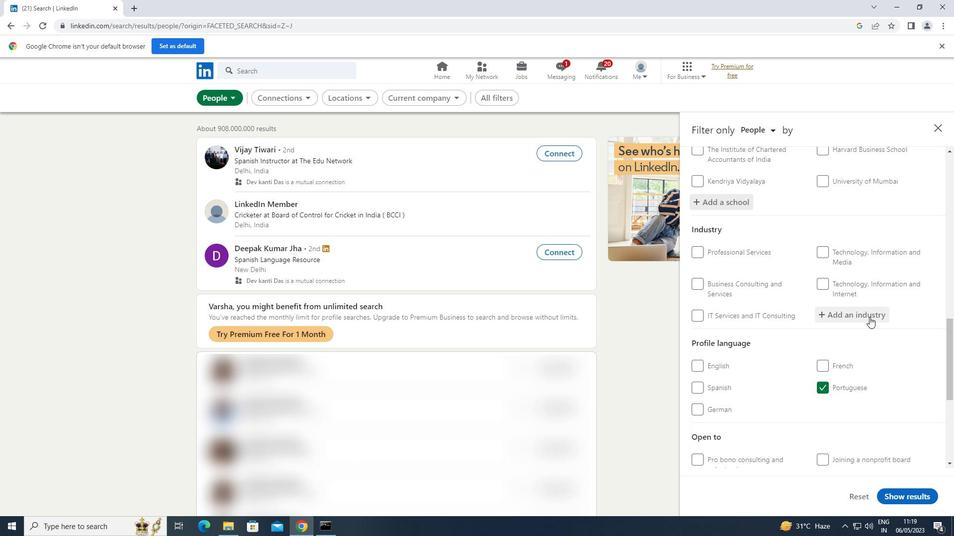 
Action: Key pressed <Key.shift>HYDROELECTRIC
Screenshot: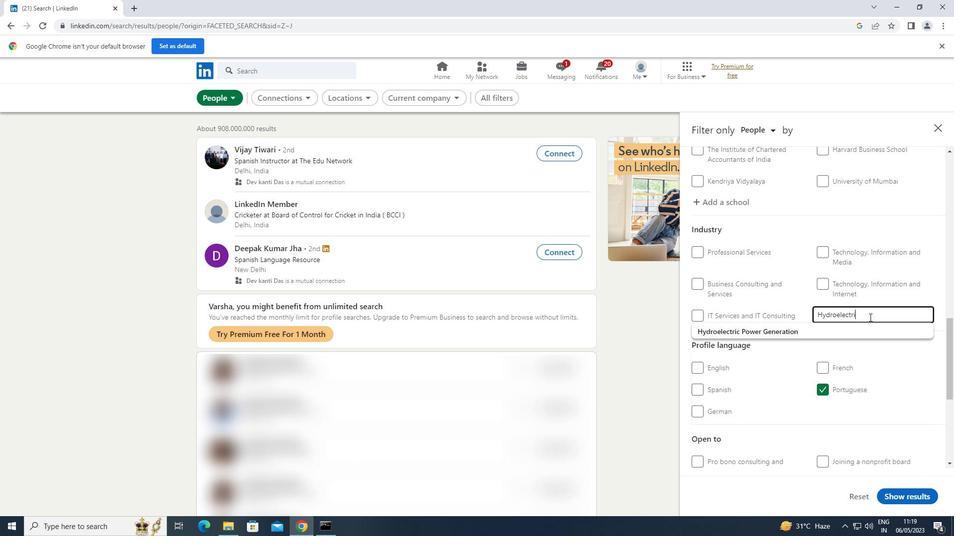
Action: Mouse moved to (779, 329)
Screenshot: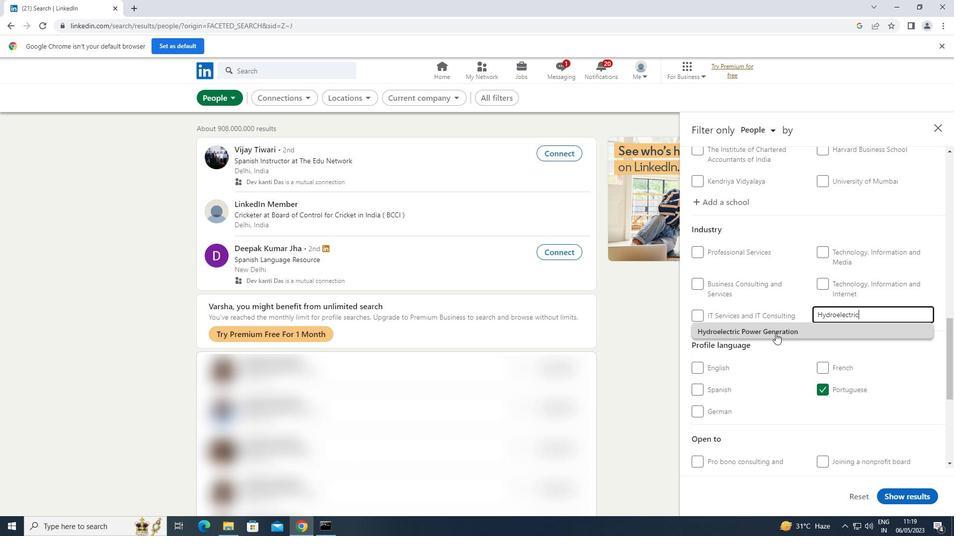 
Action: Mouse pressed left at (779, 329)
Screenshot: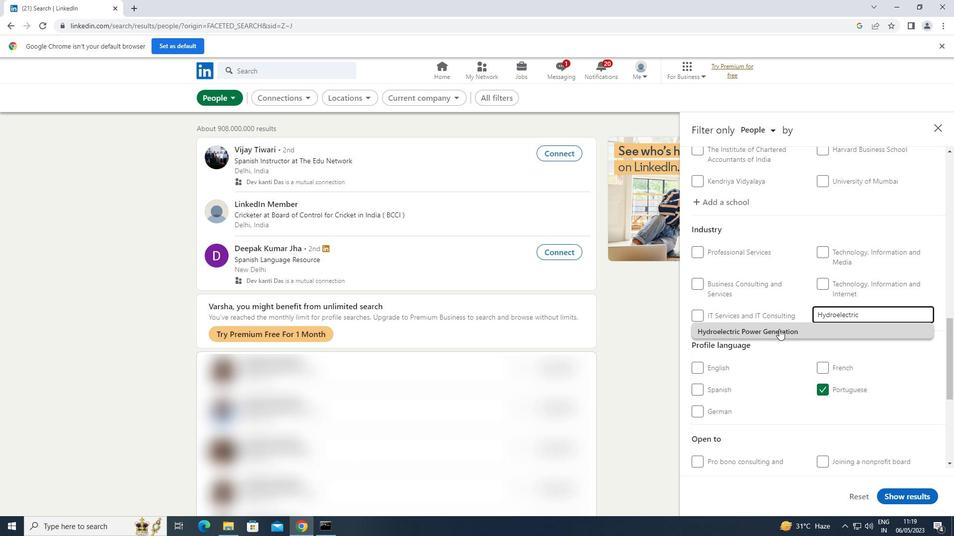 
Action: Mouse scrolled (779, 328) with delta (0, 0)
Screenshot: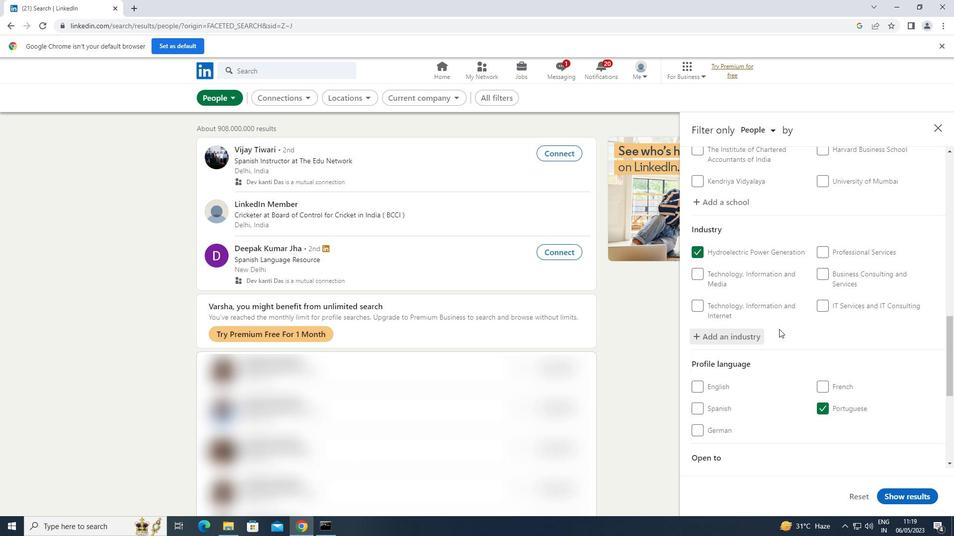 
Action: Mouse scrolled (779, 328) with delta (0, 0)
Screenshot: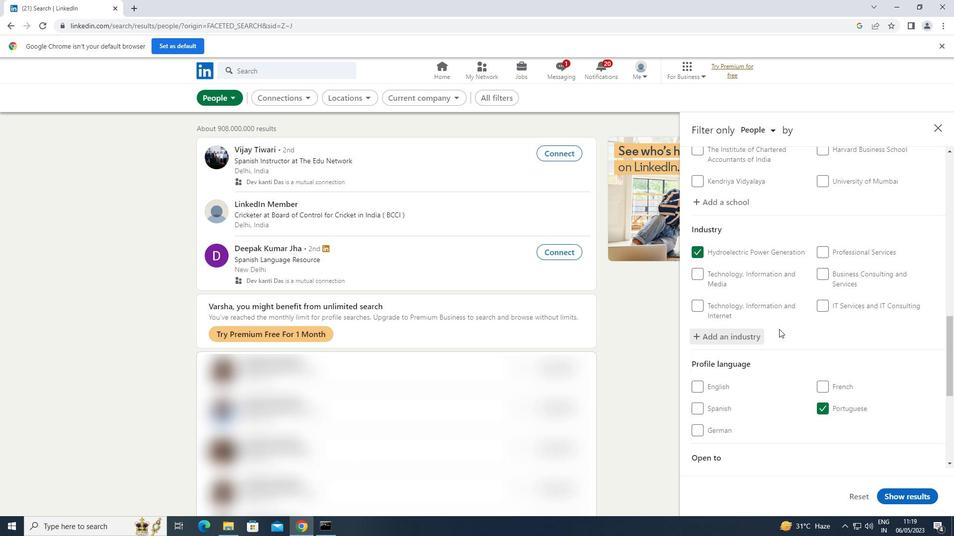 
Action: Mouse scrolled (779, 328) with delta (0, 0)
Screenshot: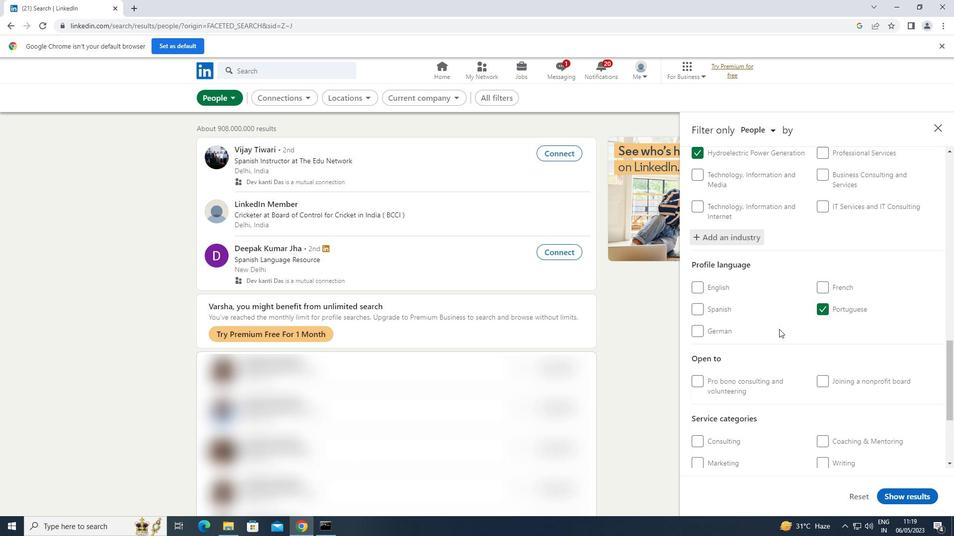 
Action: Mouse scrolled (779, 328) with delta (0, 0)
Screenshot: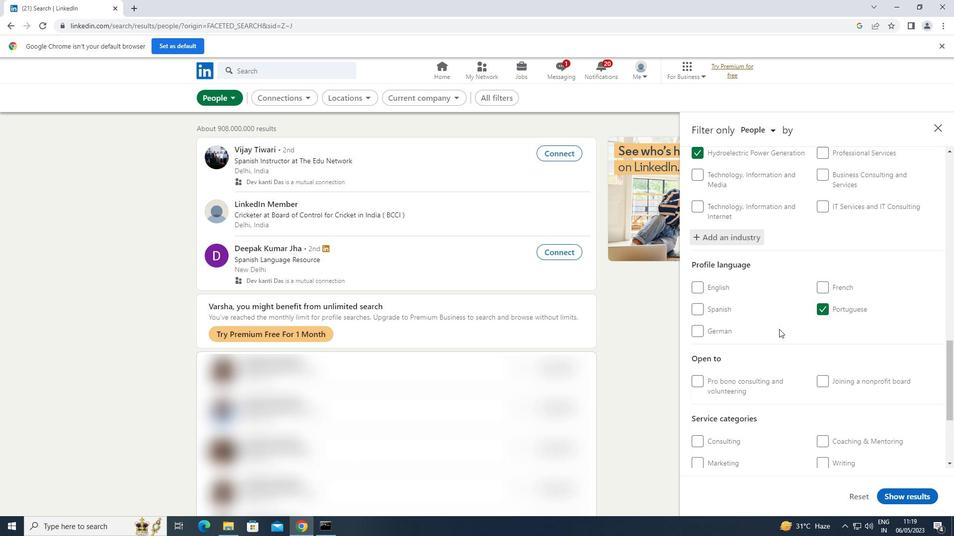 
Action: Mouse moved to (840, 388)
Screenshot: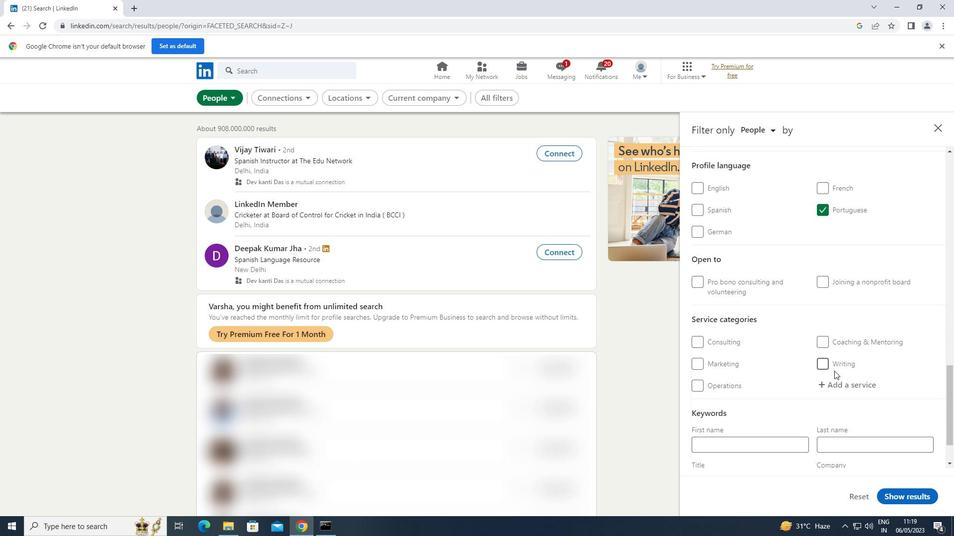 
Action: Mouse pressed left at (840, 388)
Screenshot: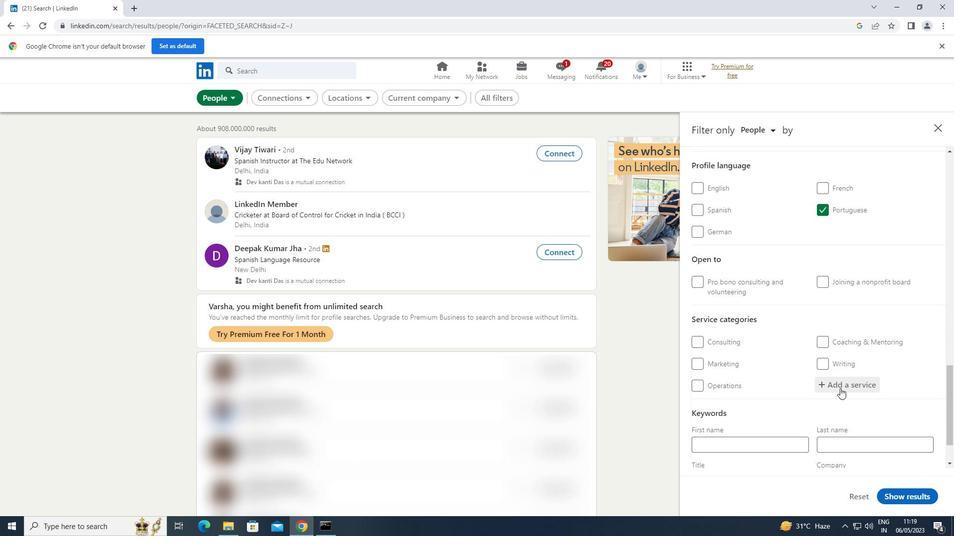 
Action: Key pressed <Key.shift>GHOSTWRITING
Screenshot: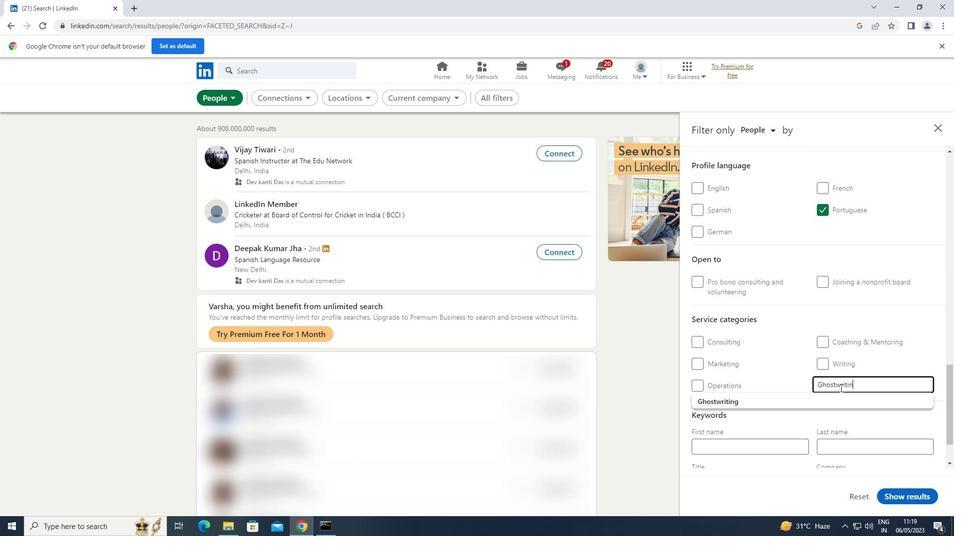 
Action: Mouse moved to (721, 400)
Screenshot: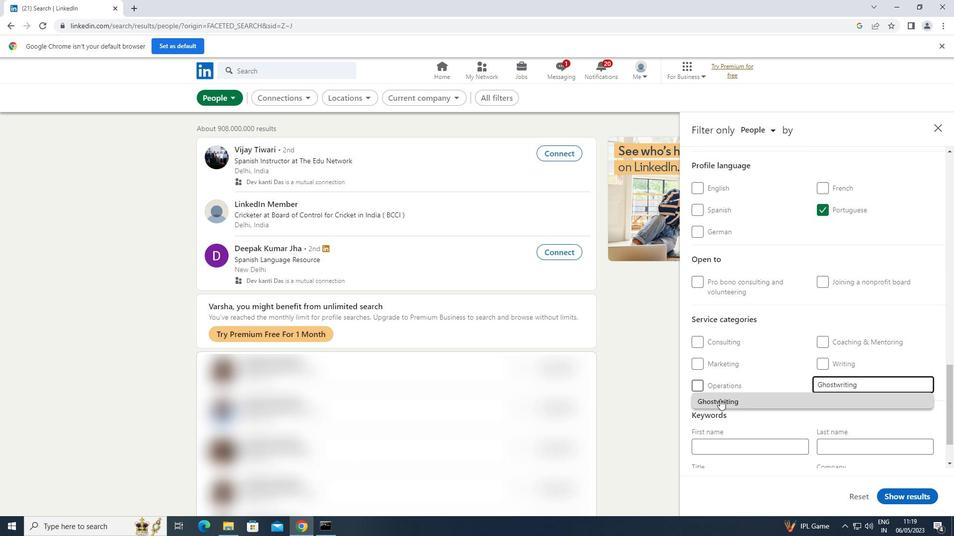 
Action: Mouse pressed left at (721, 400)
Screenshot: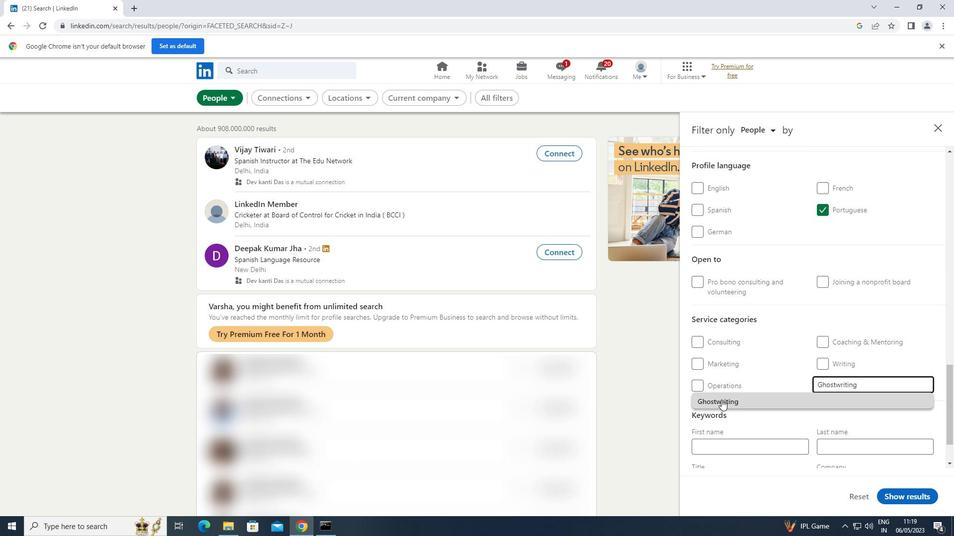 
Action: Mouse scrolled (721, 399) with delta (0, 0)
Screenshot: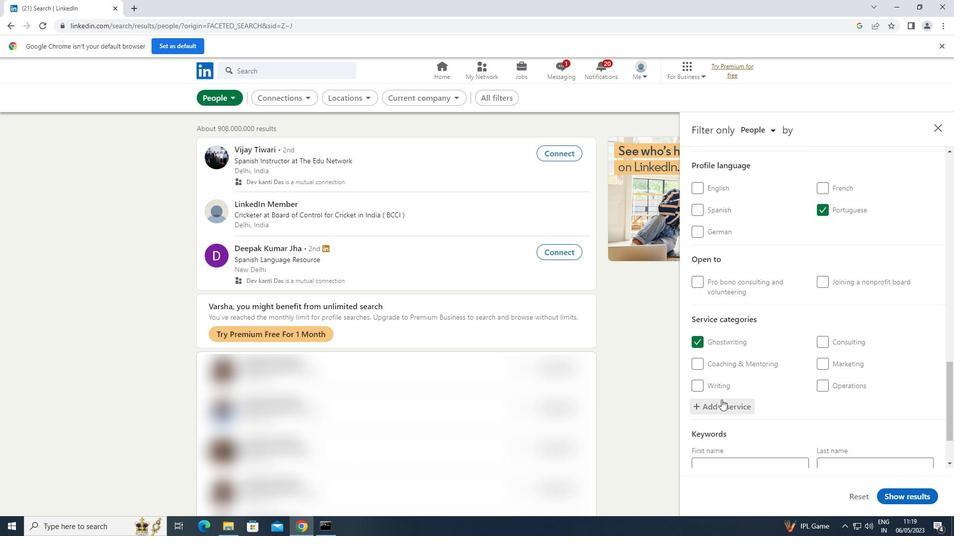 
Action: Mouse scrolled (721, 399) with delta (0, 0)
Screenshot: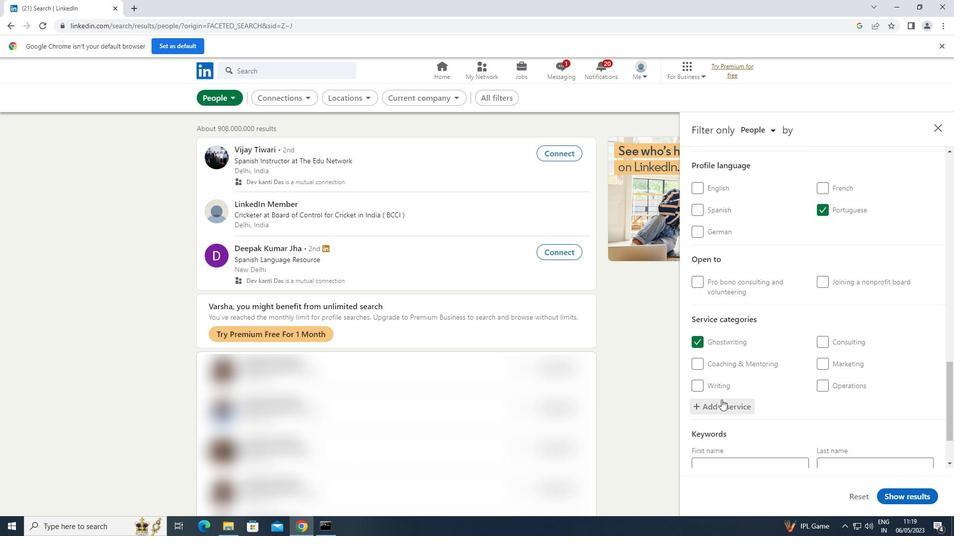 
Action: Mouse scrolled (721, 399) with delta (0, 0)
Screenshot: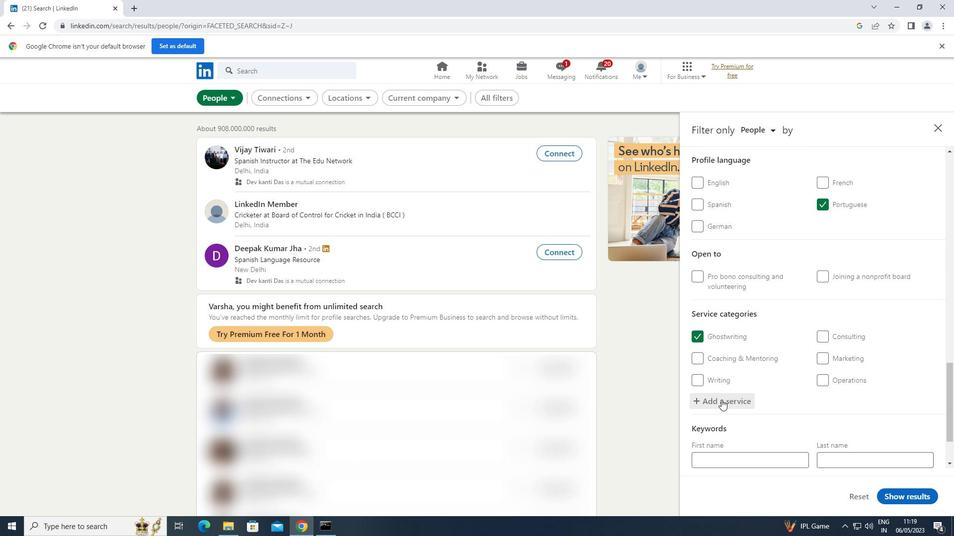 
Action: Mouse scrolled (721, 399) with delta (0, 0)
Screenshot: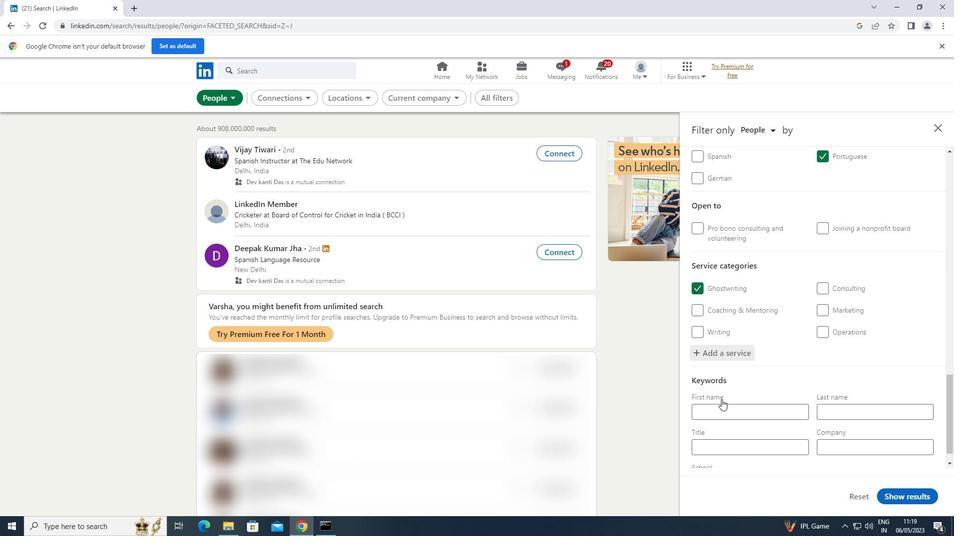 
Action: Mouse scrolled (721, 399) with delta (0, 0)
Screenshot: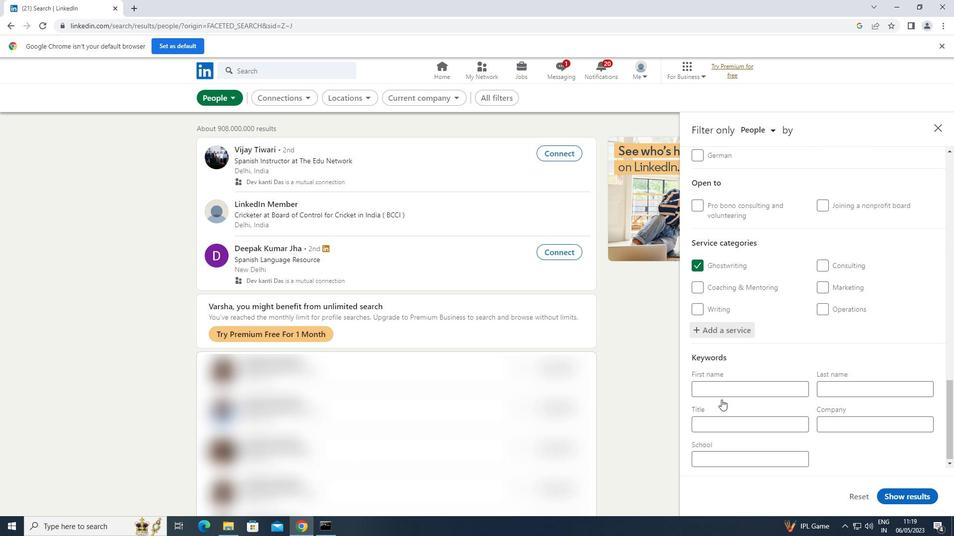 
Action: Mouse moved to (726, 421)
Screenshot: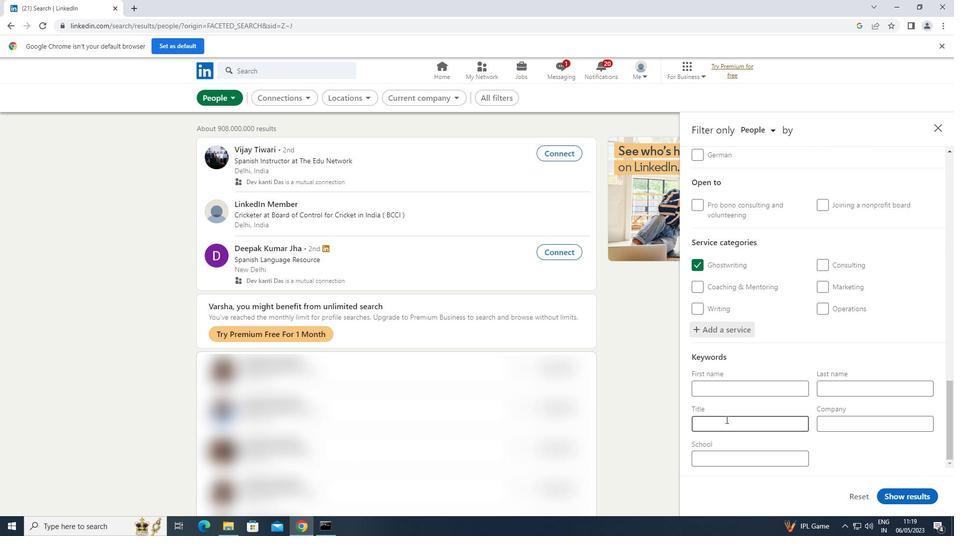 
Action: Mouse pressed left at (726, 421)
Screenshot: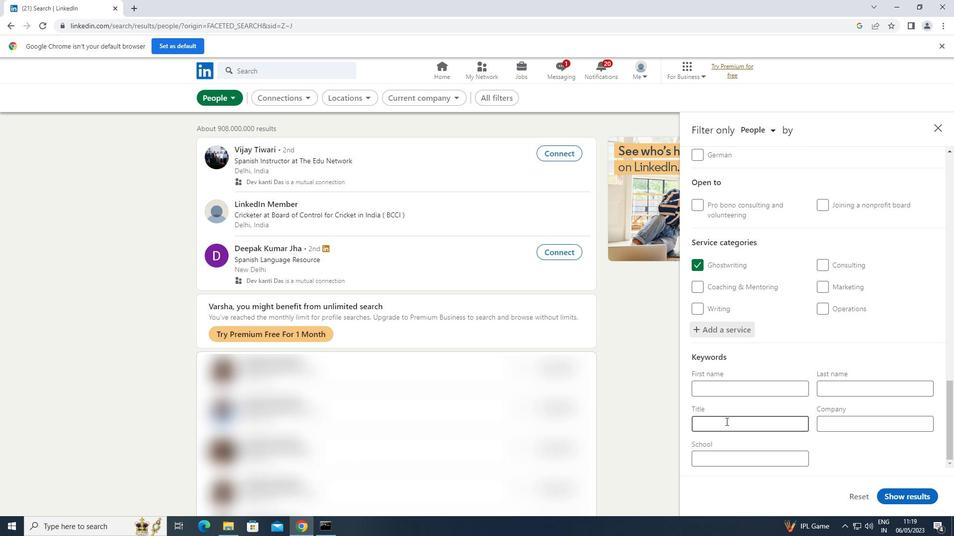 
Action: Key pressed <Key.shift>CONTENT<Key.space><Key.shift>STRATEGIST
Screenshot: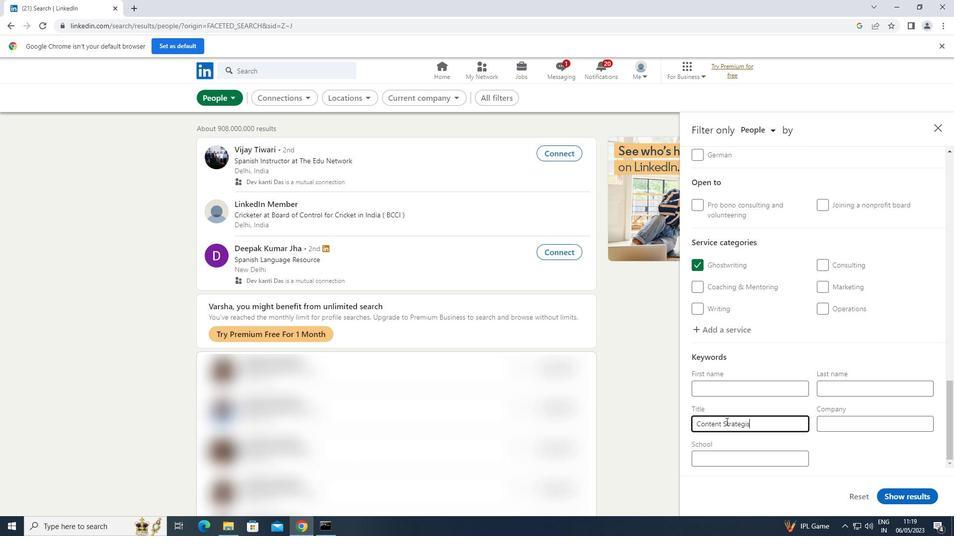 
Action: Mouse moved to (899, 498)
Screenshot: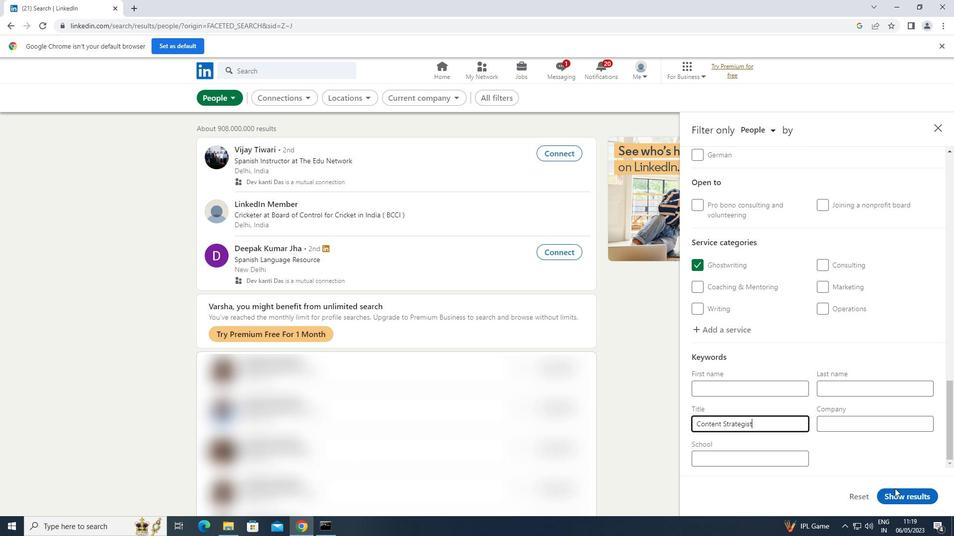 
Action: Mouse pressed left at (899, 498)
Screenshot: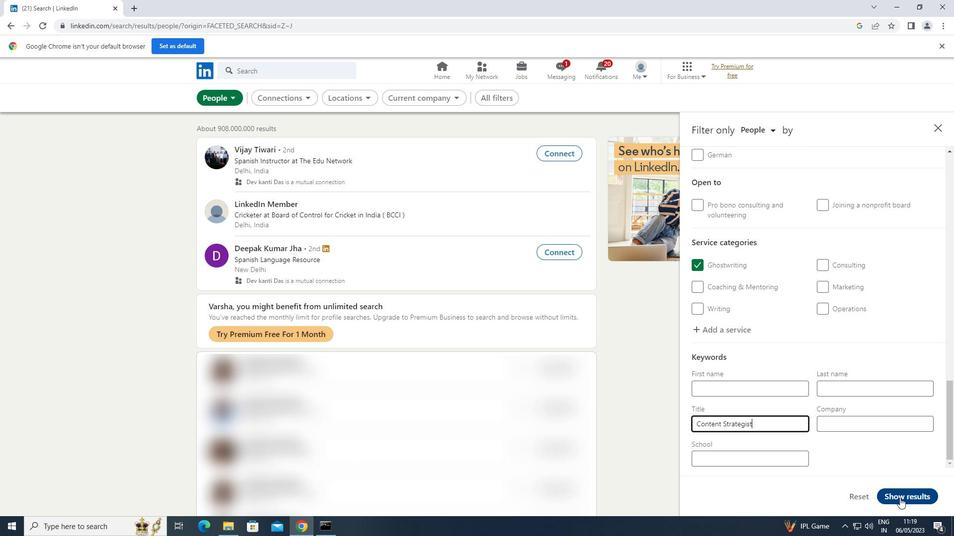 
